 Task: Look for space in Battle Ground, United States from 10th July, 2023 to 15th July, 2023 for 7 adults in price range Rs.10000 to Rs.15000. Place can be entire place or shared room with 4 bedrooms having 7 beds and 4 bathrooms. Property type can be house, flat, guest house. Amenities needed are: wifi, TV, free parkinig on premises, gym, breakfast. Booking option can be shelf check-in. Required host language is English.
Action: Mouse moved to (456, 103)
Screenshot: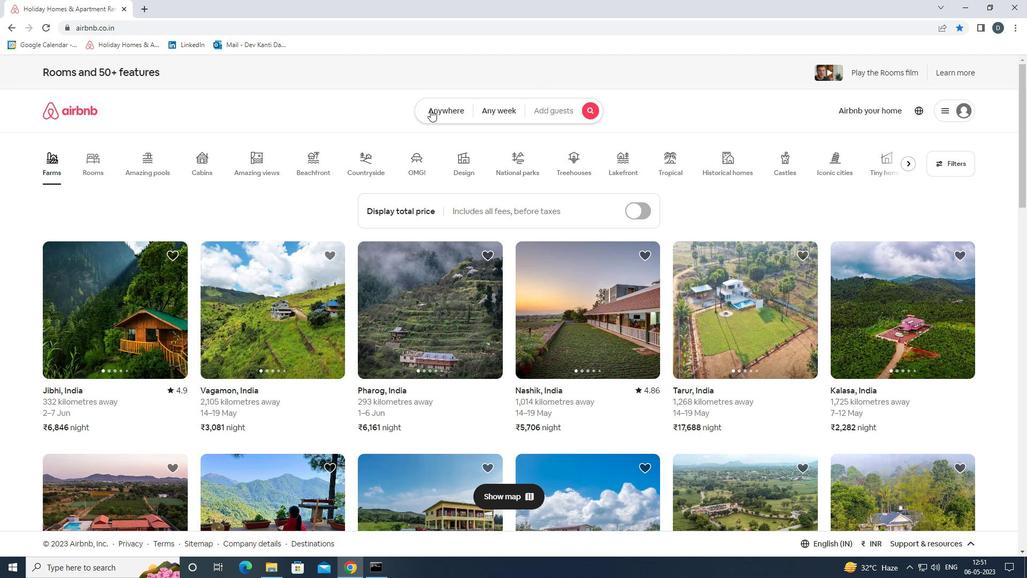 
Action: Mouse pressed left at (456, 103)
Screenshot: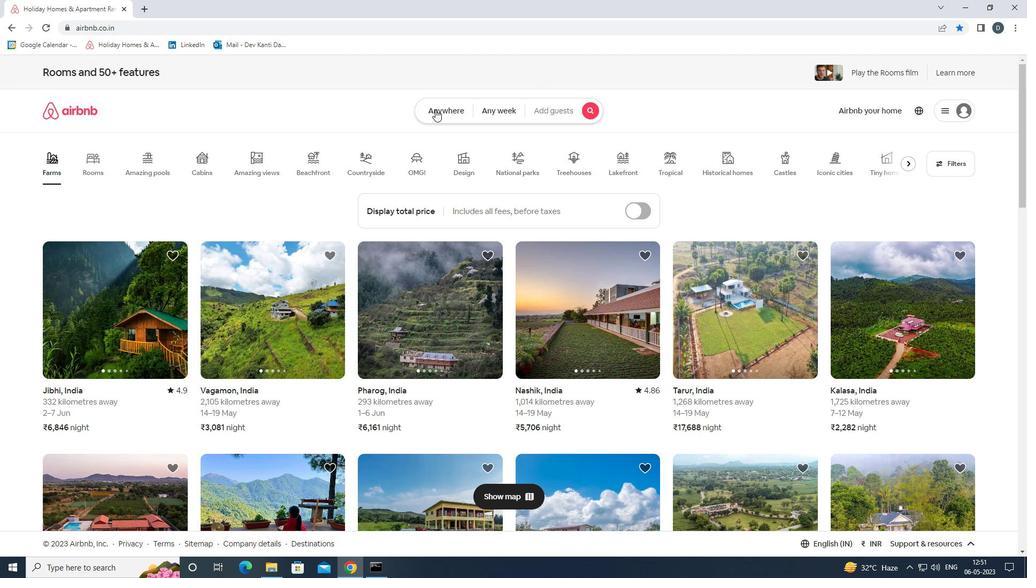 
Action: Mouse moved to (352, 155)
Screenshot: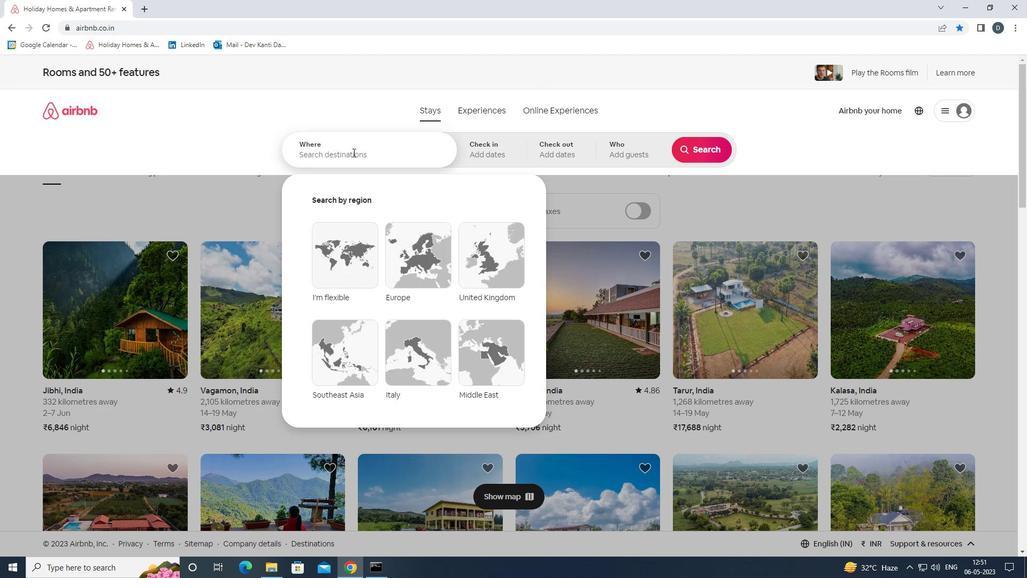 
Action: Mouse pressed left at (352, 155)
Screenshot: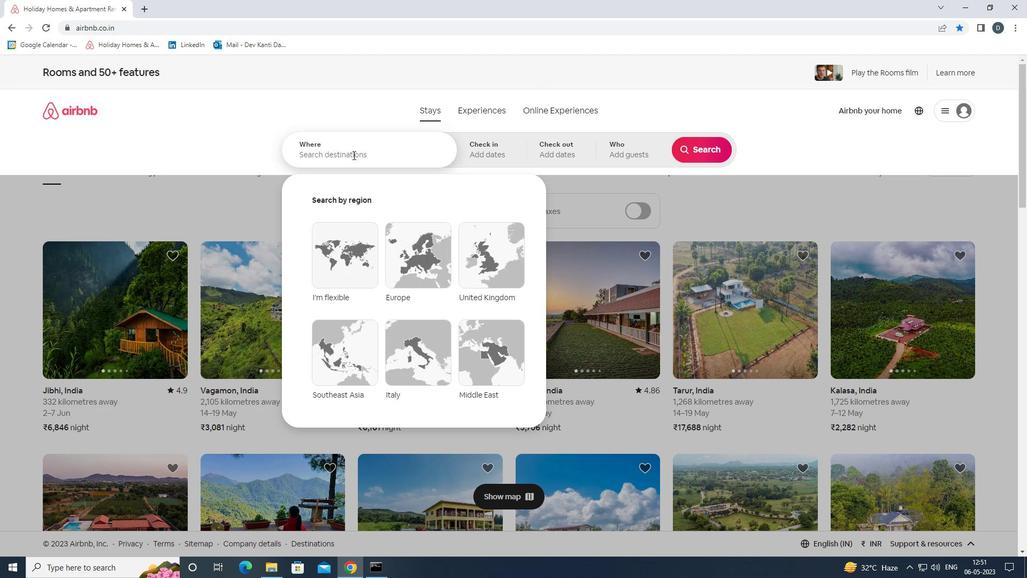 
Action: Key pressed <Key.shift><Key.shift>BATTLE<Key.space><Key.shift>GROUND,<Key.shift>UNITED<Key.space><Key.shift>STATES<Key.enter>
Screenshot: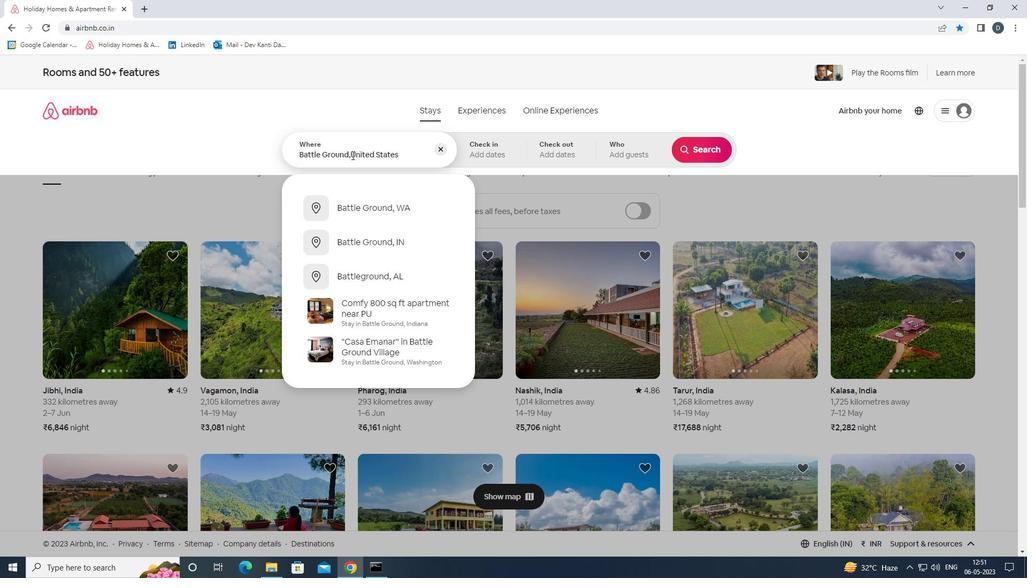 
Action: Mouse moved to (700, 230)
Screenshot: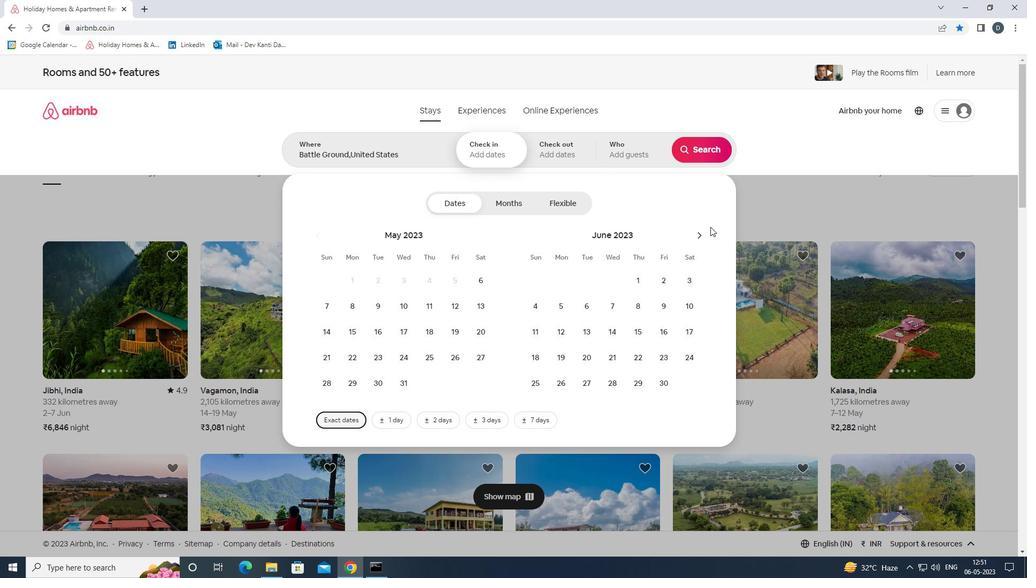 
Action: Mouse pressed left at (700, 230)
Screenshot: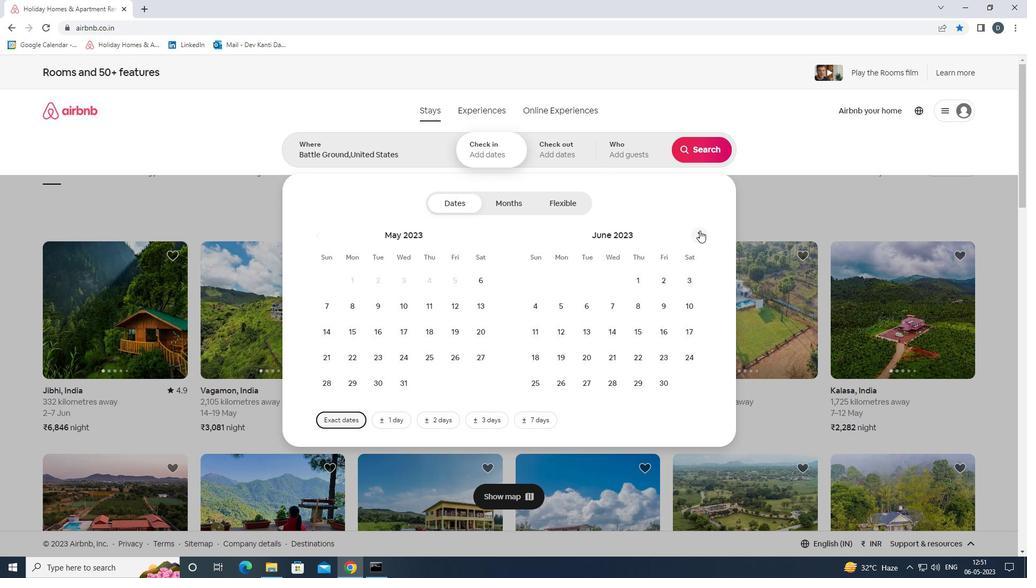 
Action: Mouse moved to (565, 330)
Screenshot: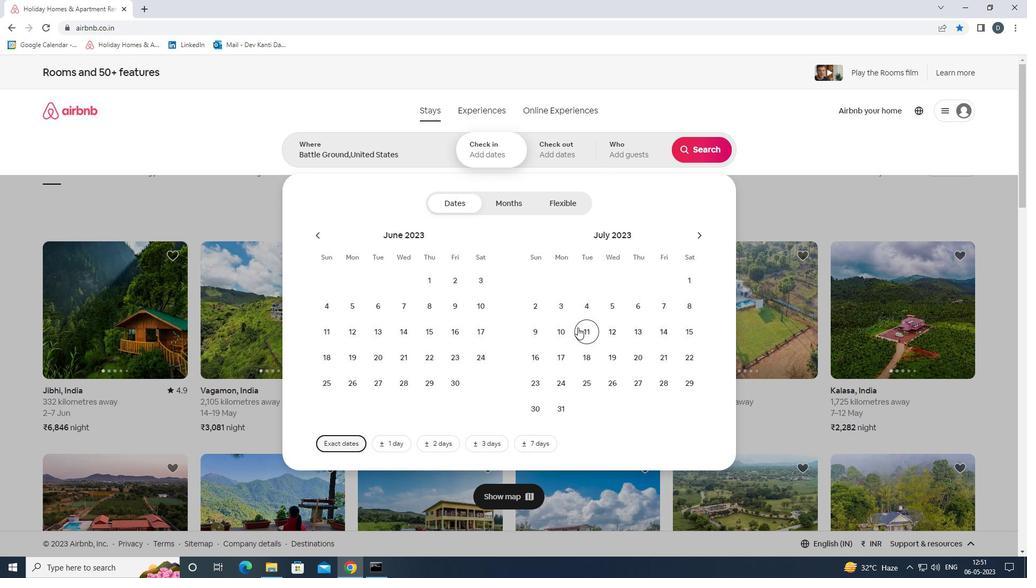 
Action: Mouse pressed left at (565, 330)
Screenshot: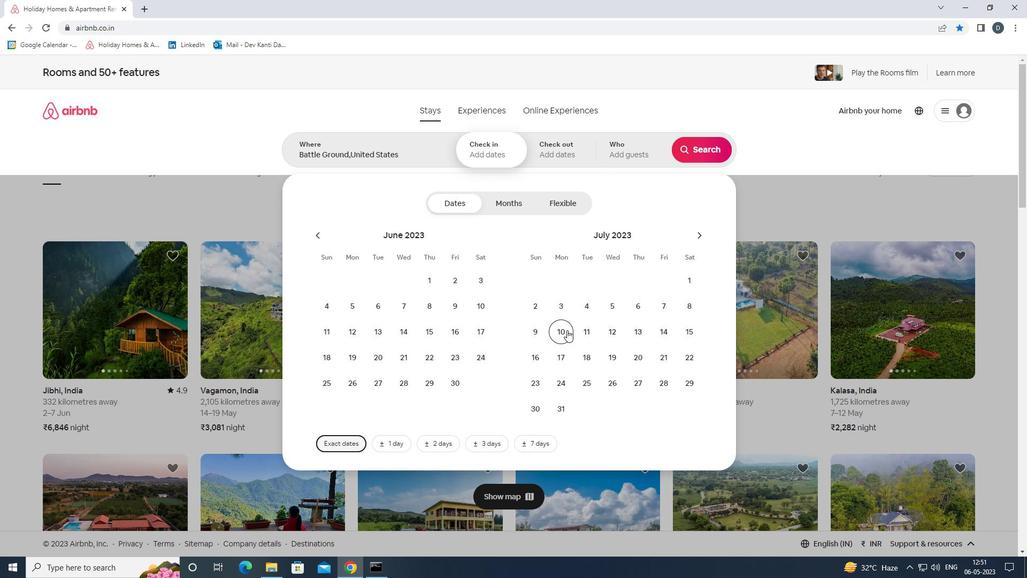 
Action: Mouse moved to (687, 330)
Screenshot: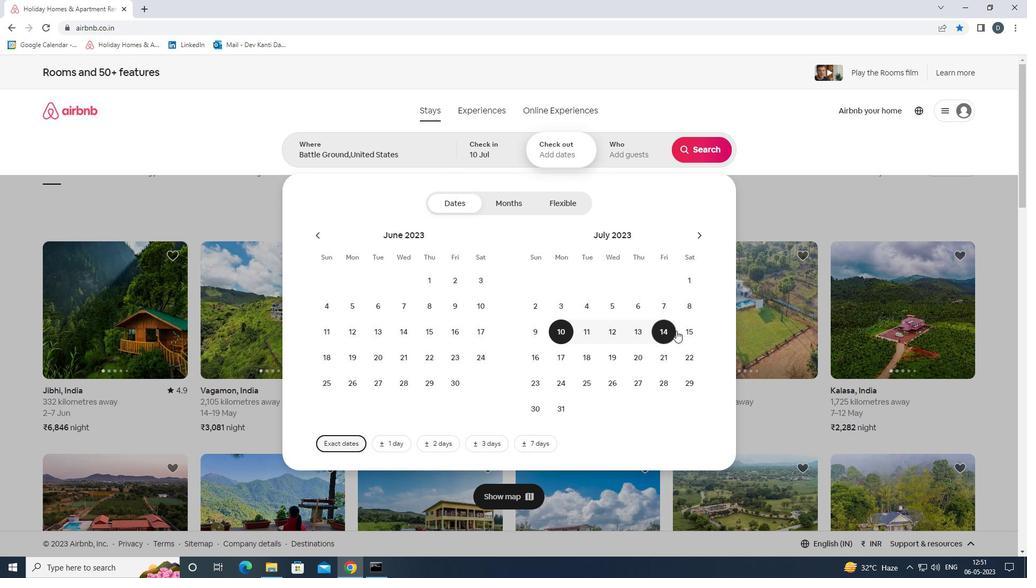 
Action: Mouse pressed left at (687, 330)
Screenshot: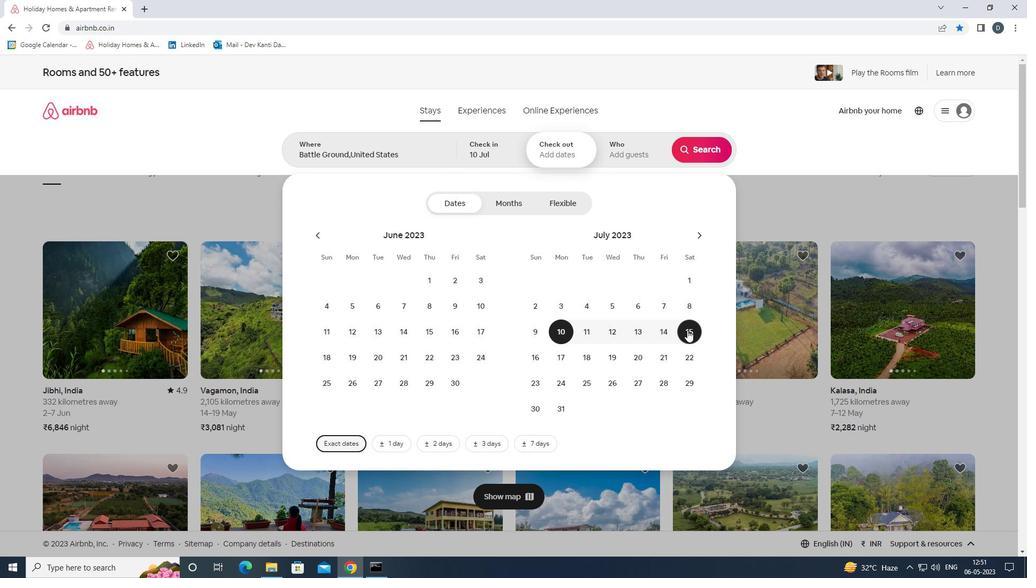 
Action: Mouse moved to (626, 149)
Screenshot: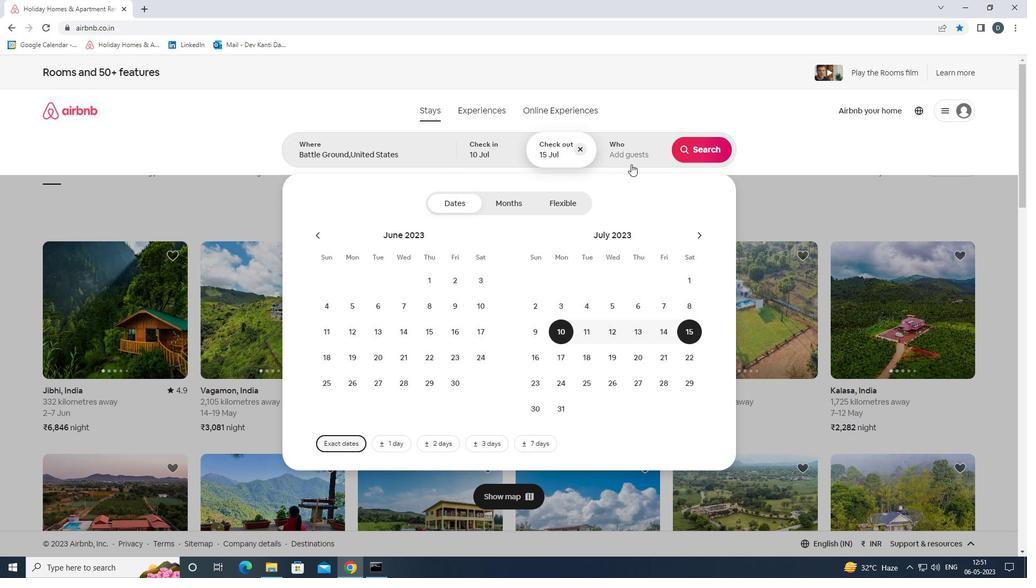 
Action: Mouse pressed left at (626, 149)
Screenshot: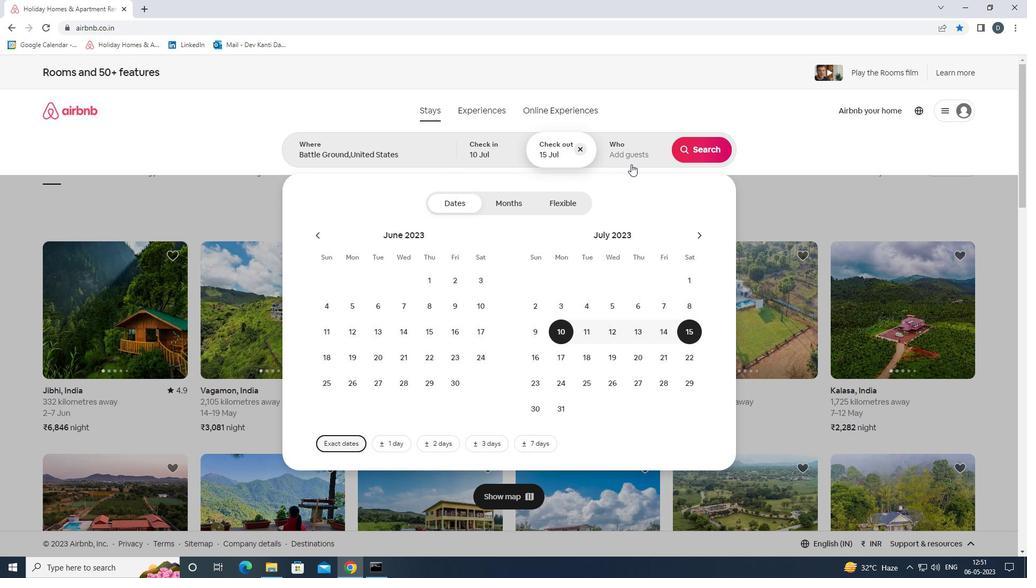 
Action: Mouse moved to (698, 206)
Screenshot: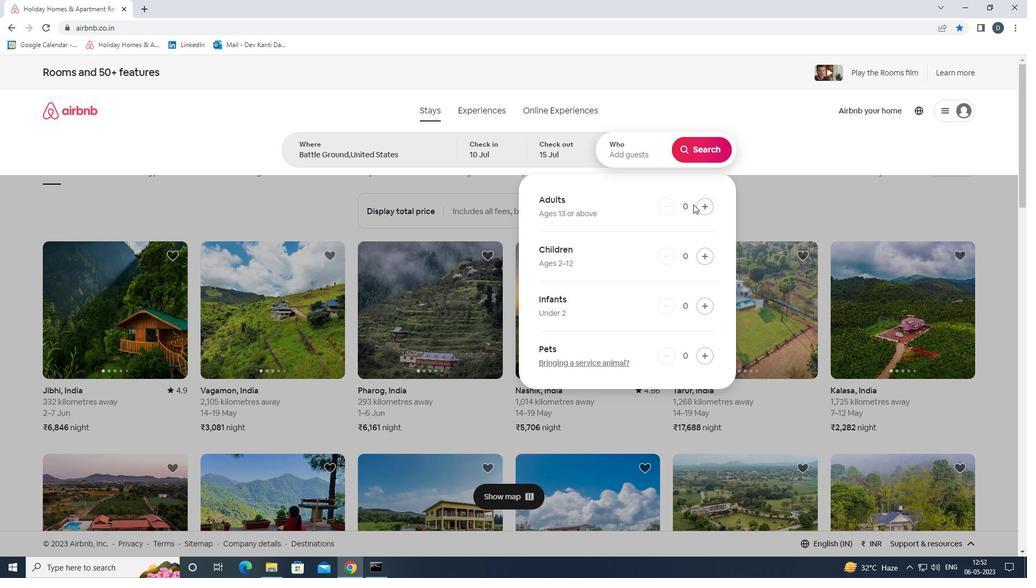 
Action: Mouse pressed left at (698, 206)
Screenshot: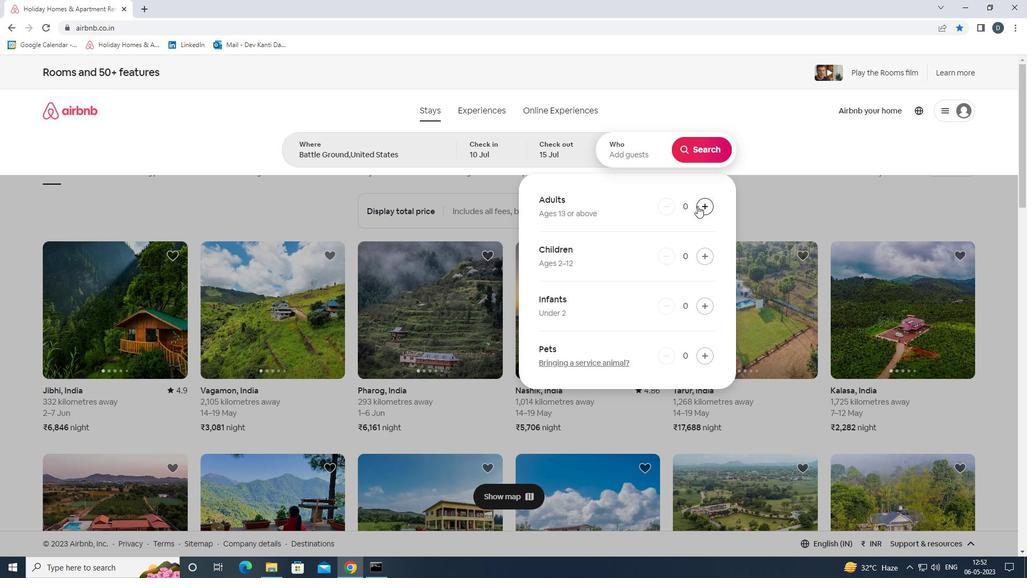 
Action: Mouse pressed left at (698, 206)
Screenshot: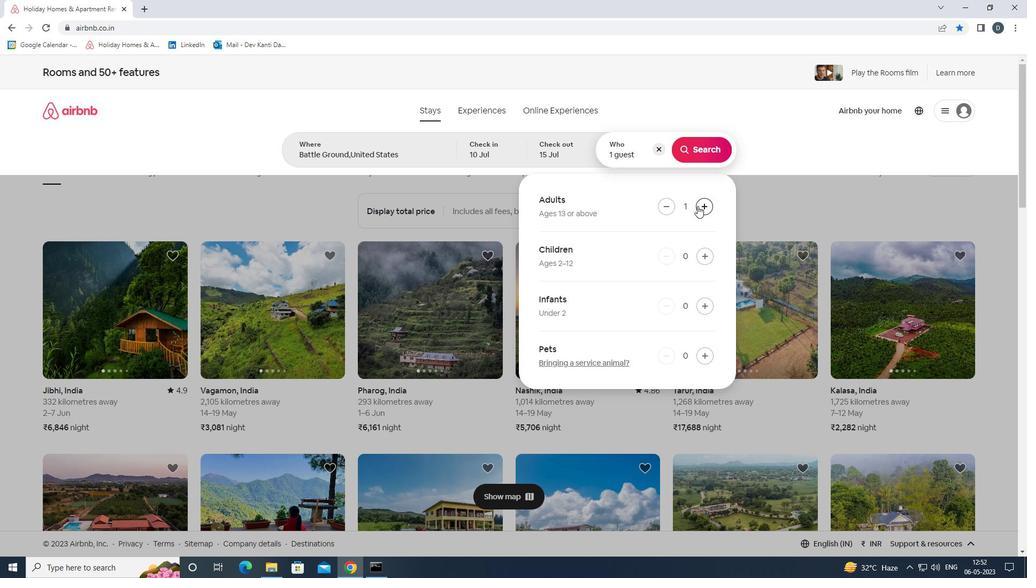 
Action: Mouse pressed left at (698, 206)
Screenshot: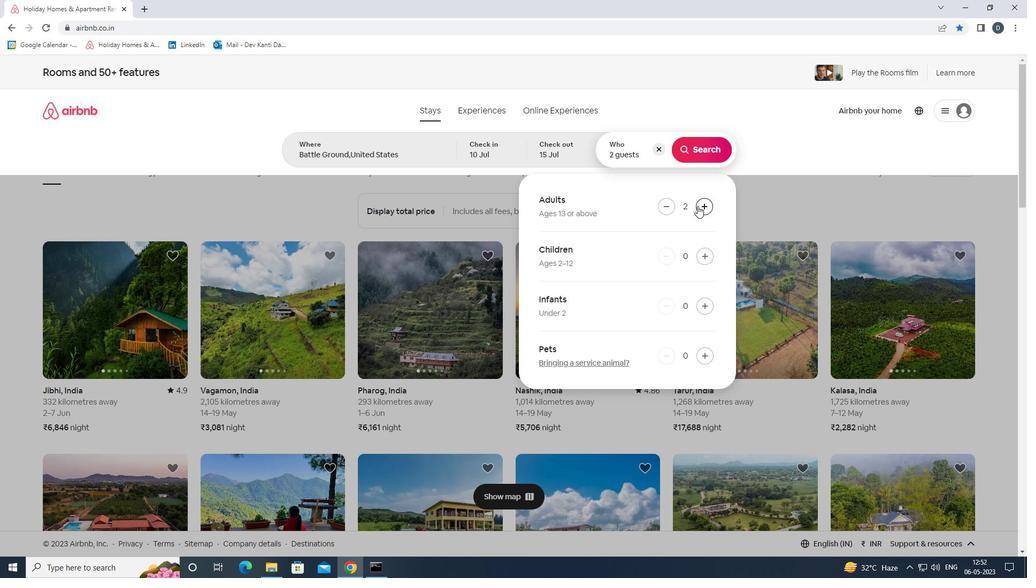 
Action: Mouse pressed left at (698, 206)
Screenshot: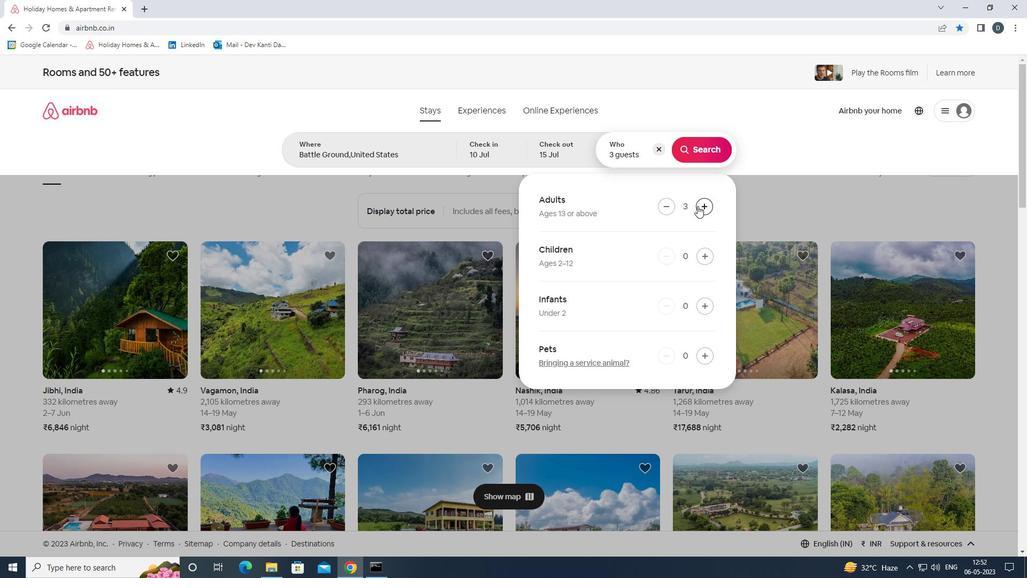 
Action: Mouse pressed left at (698, 206)
Screenshot: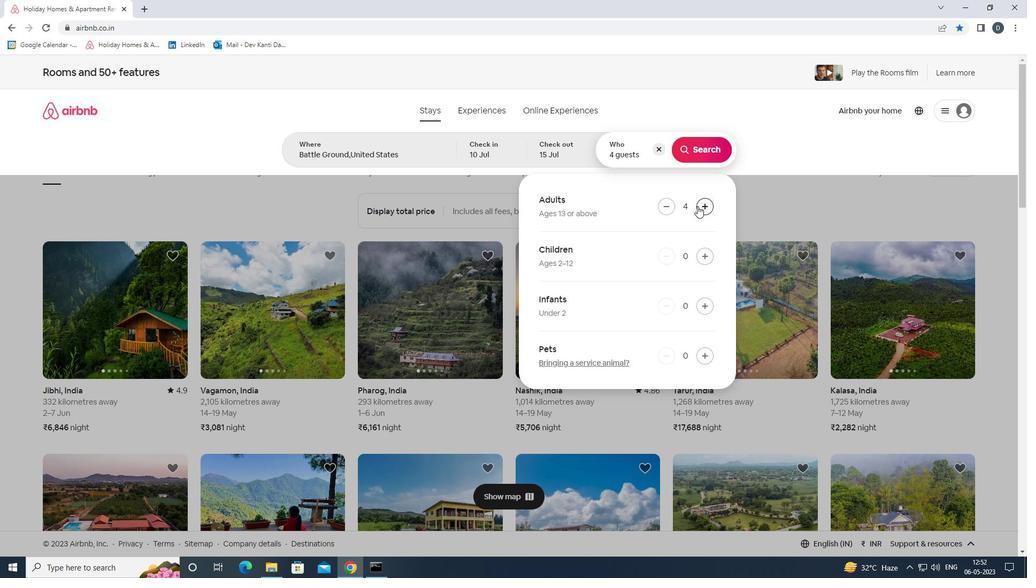 
Action: Mouse pressed left at (698, 206)
Screenshot: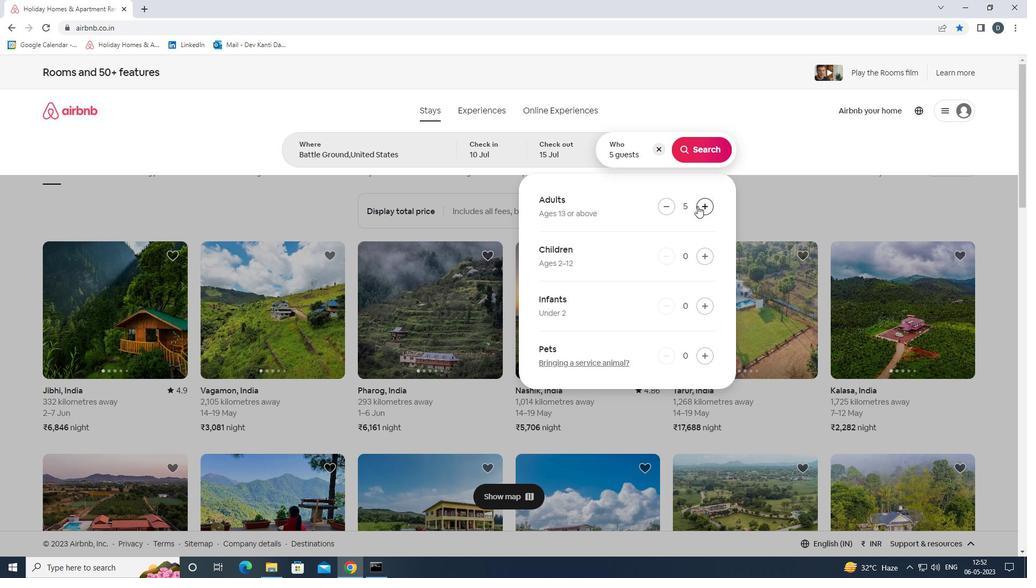 
Action: Mouse pressed left at (698, 206)
Screenshot: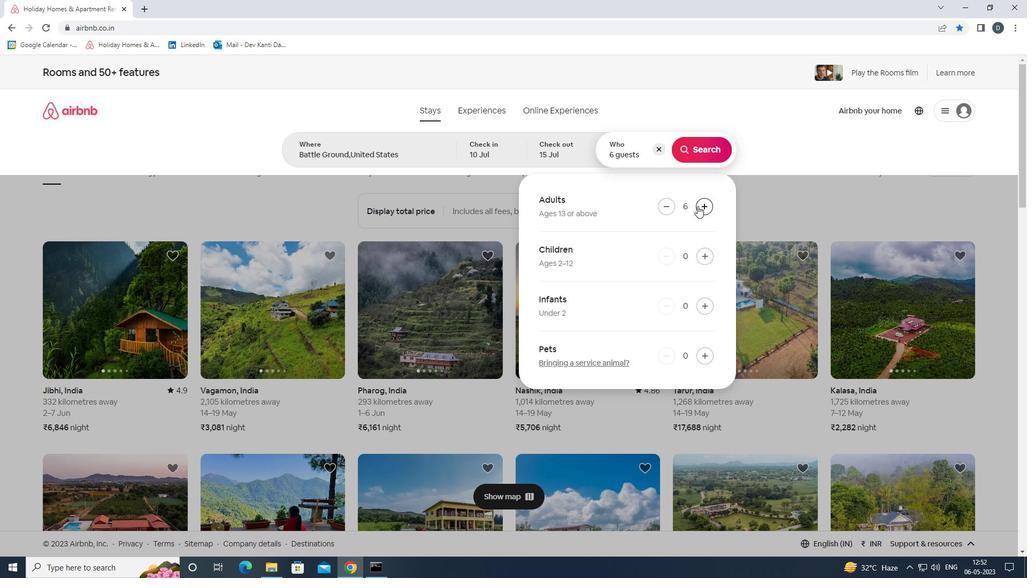 
Action: Mouse moved to (711, 147)
Screenshot: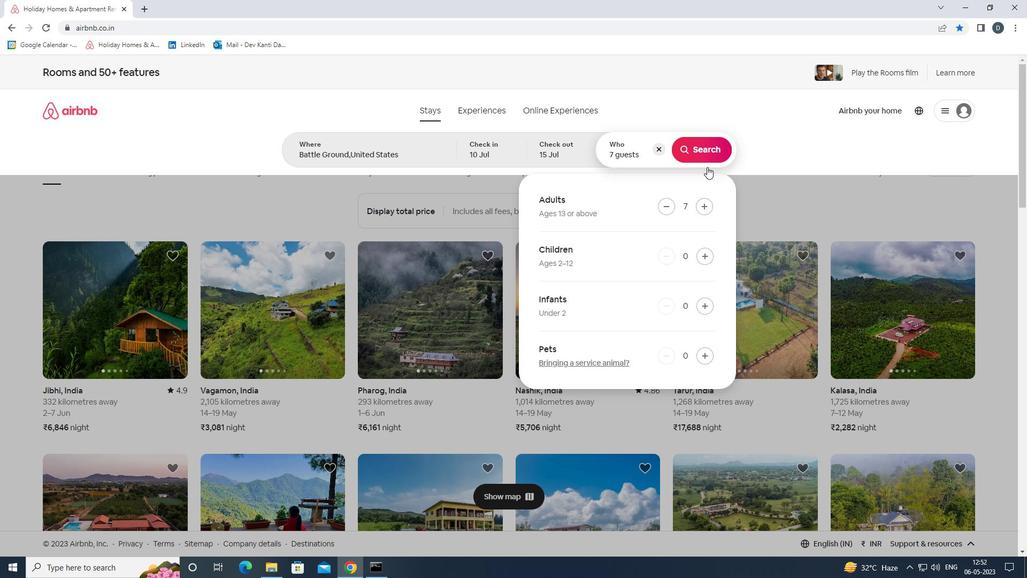 
Action: Mouse pressed left at (711, 147)
Screenshot: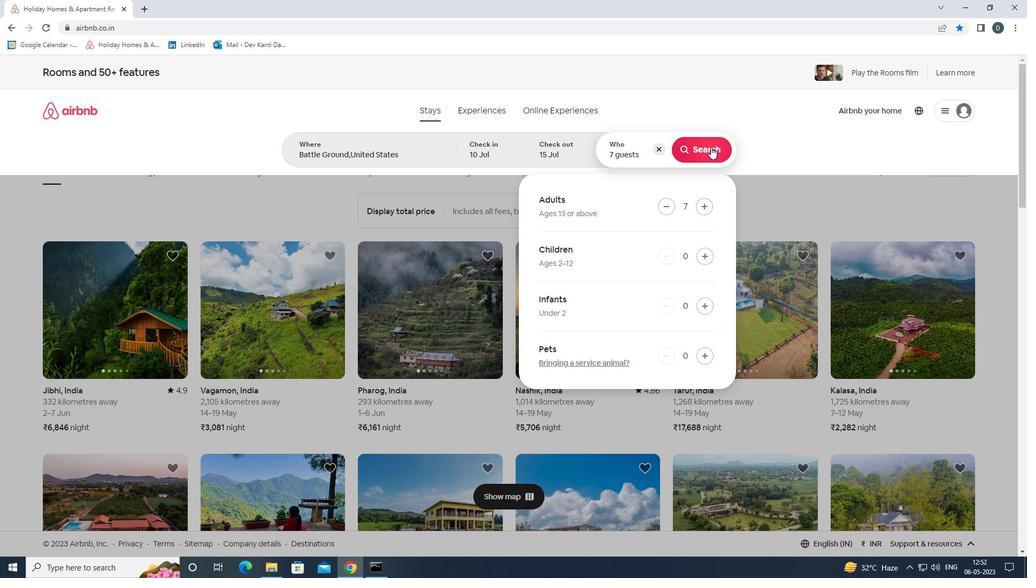 
Action: Mouse moved to (979, 121)
Screenshot: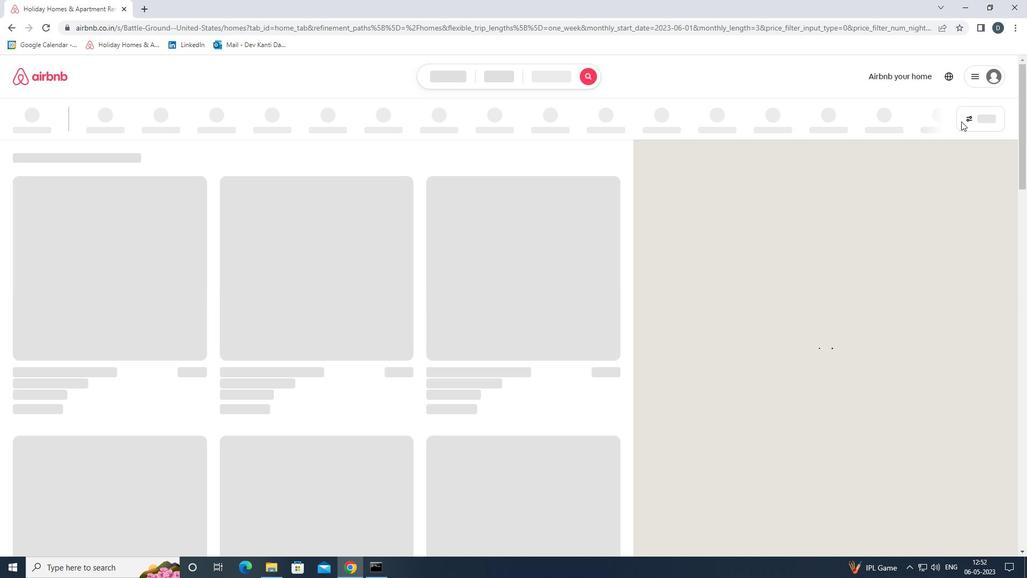 
Action: Mouse pressed left at (979, 121)
Screenshot: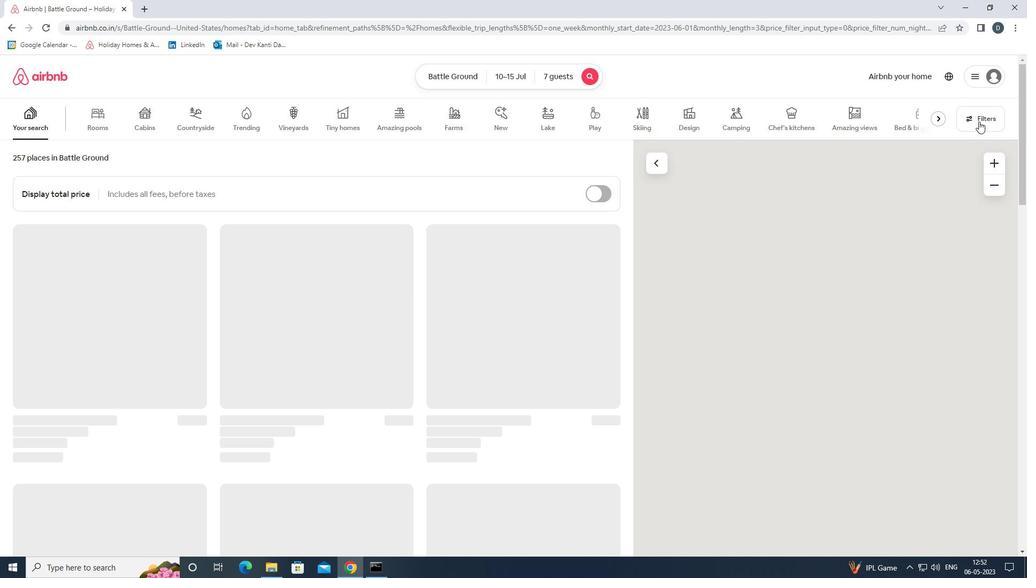 
Action: Mouse moved to (453, 380)
Screenshot: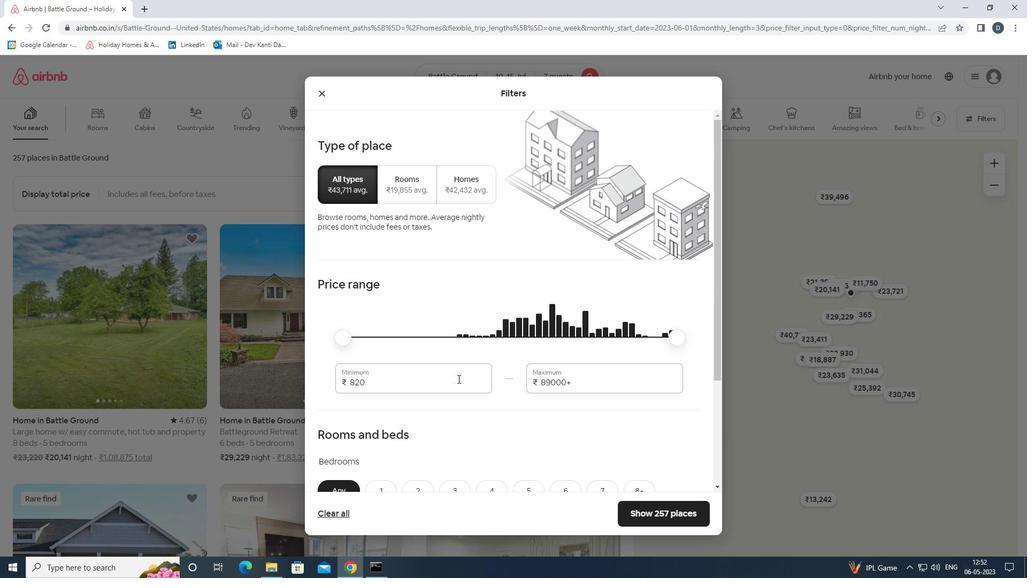 
Action: Mouse pressed left at (453, 380)
Screenshot: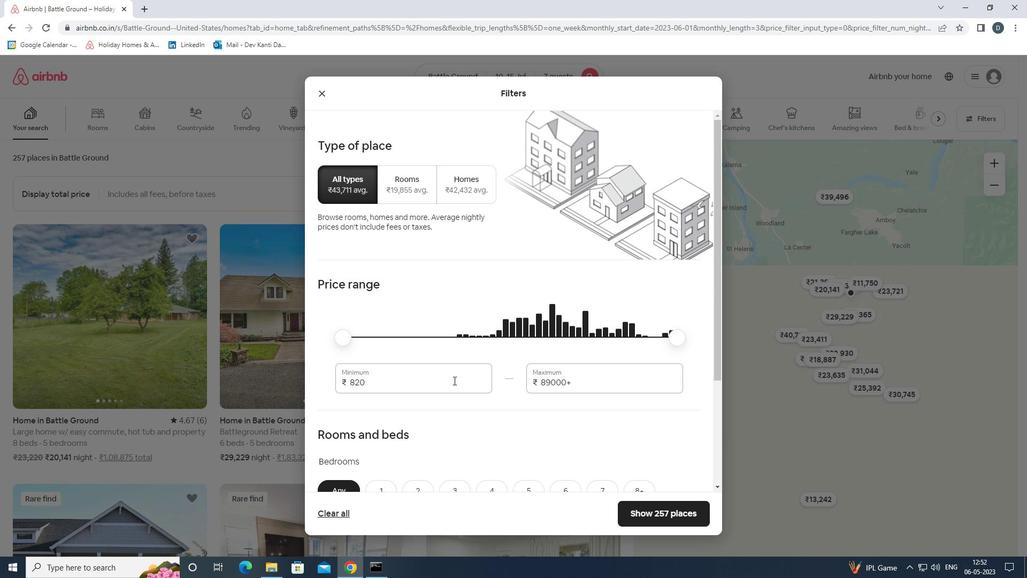 
Action: Mouse pressed left at (453, 380)
Screenshot: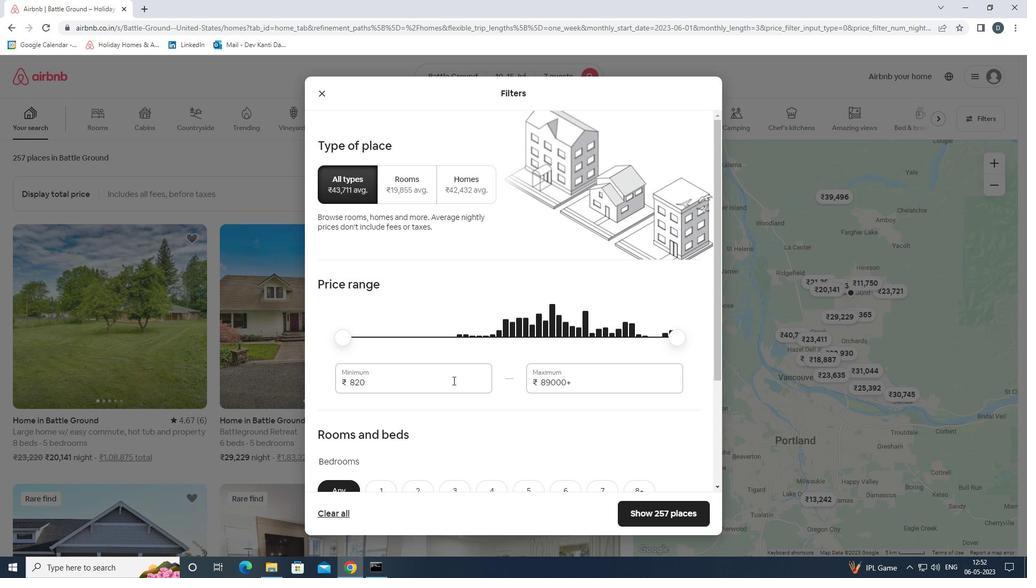 
Action: Key pressed 10000<Key.tab>15000
Screenshot: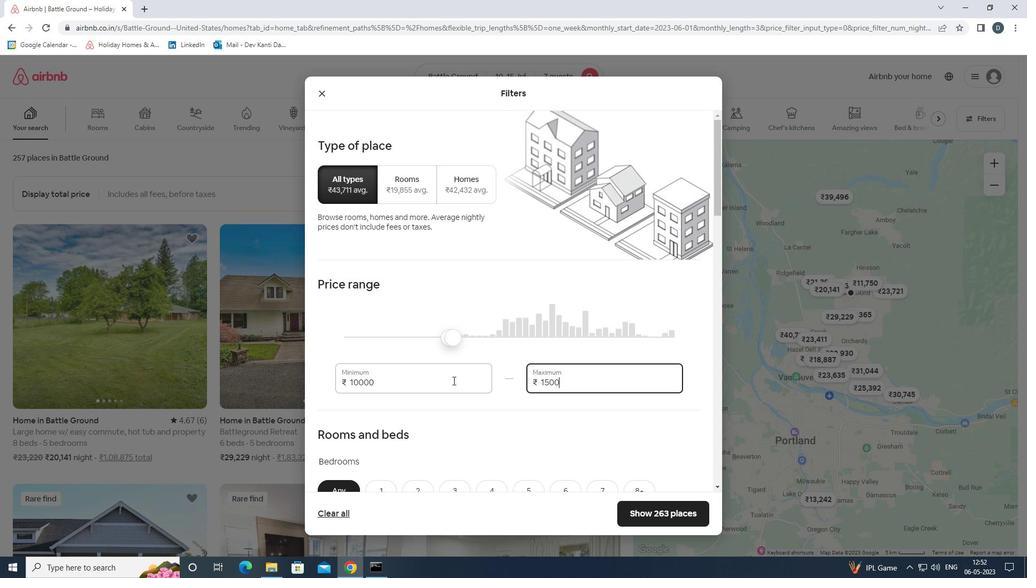 
Action: Mouse moved to (455, 380)
Screenshot: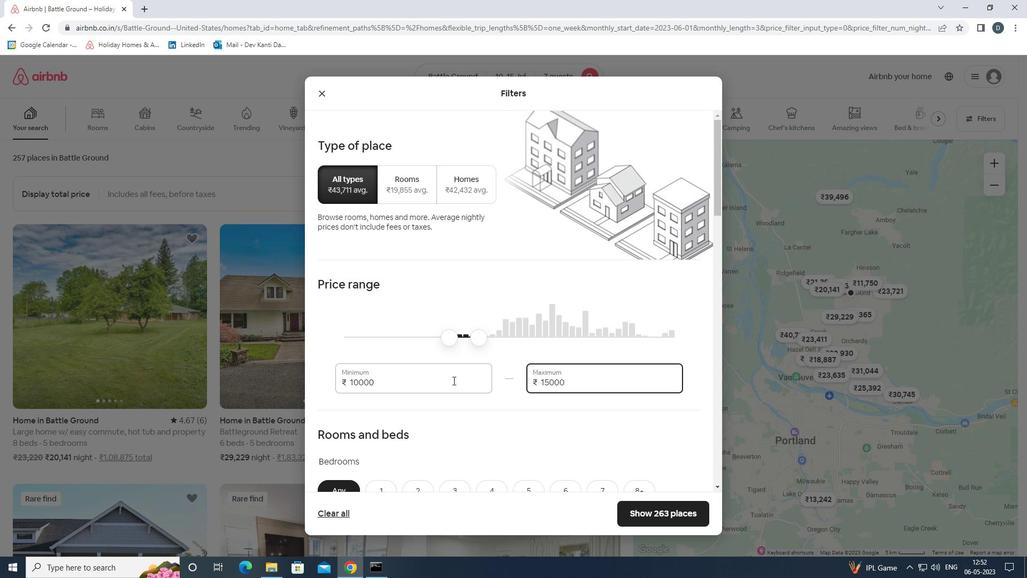 
Action: Mouse scrolled (455, 380) with delta (0, 0)
Screenshot: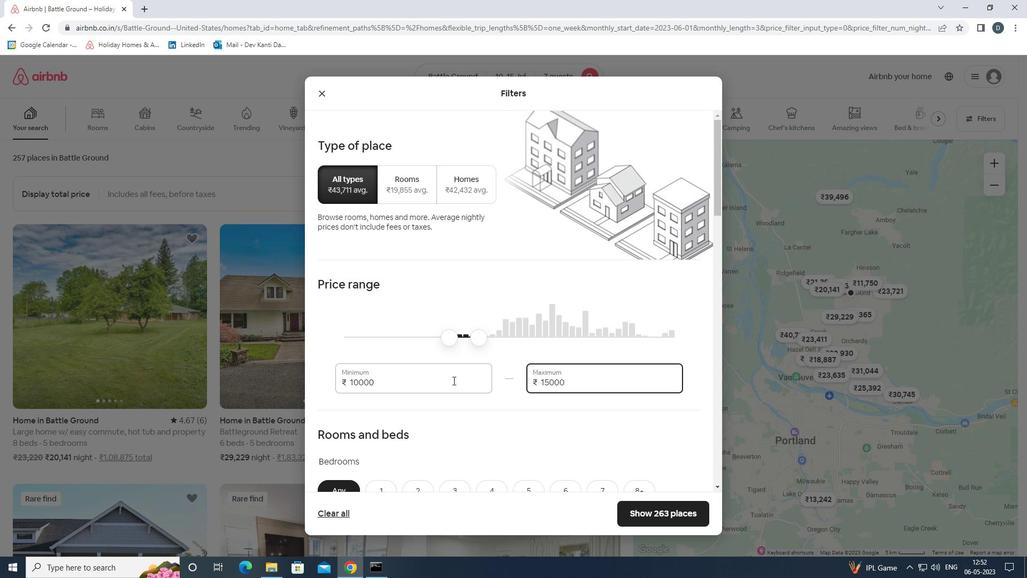 
Action: Mouse scrolled (455, 380) with delta (0, 0)
Screenshot: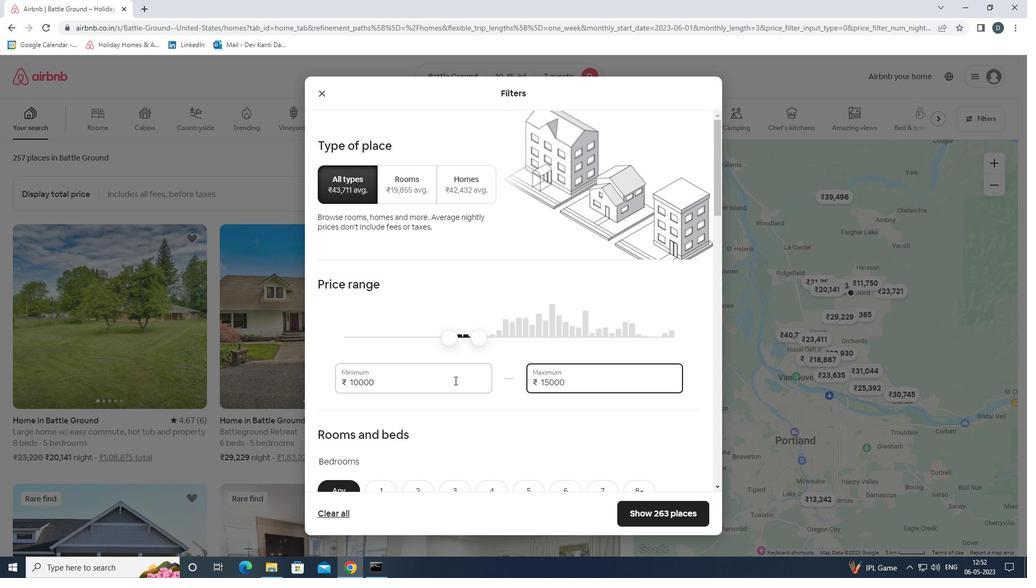 
Action: Mouse moved to (457, 369)
Screenshot: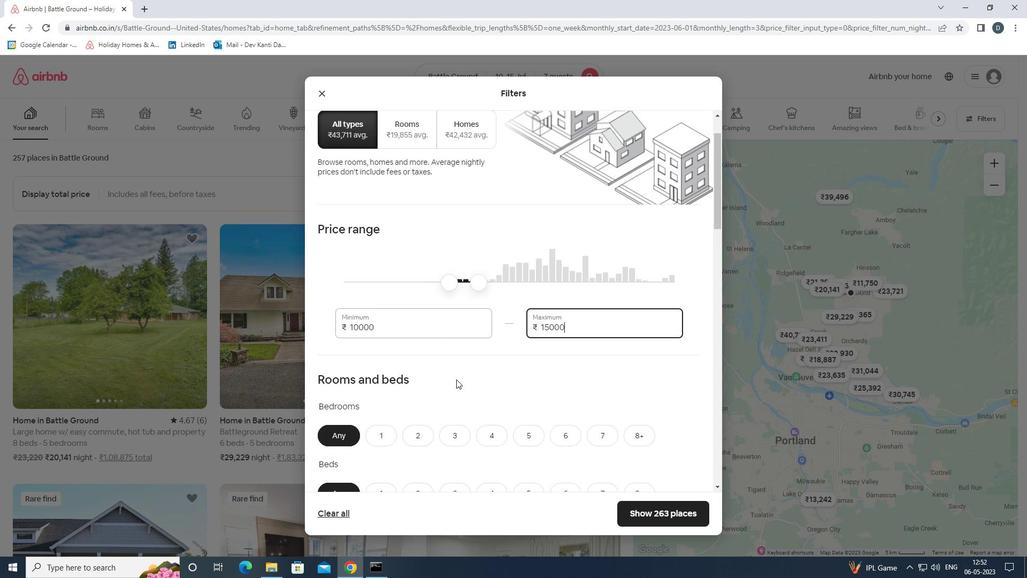 
Action: Mouse scrolled (457, 369) with delta (0, 0)
Screenshot: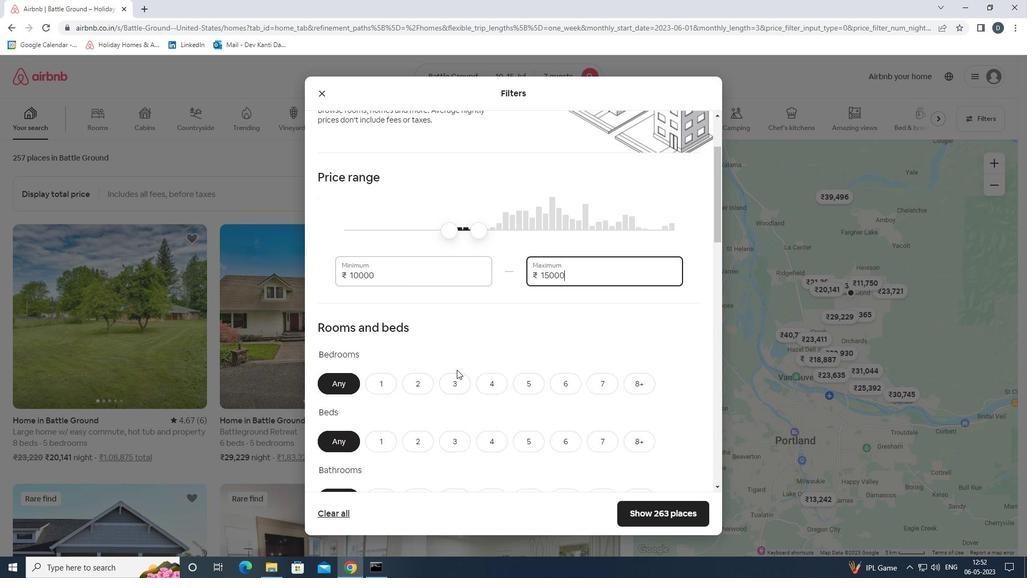 
Action: Mouse moved to (499, 332)
Screenshot: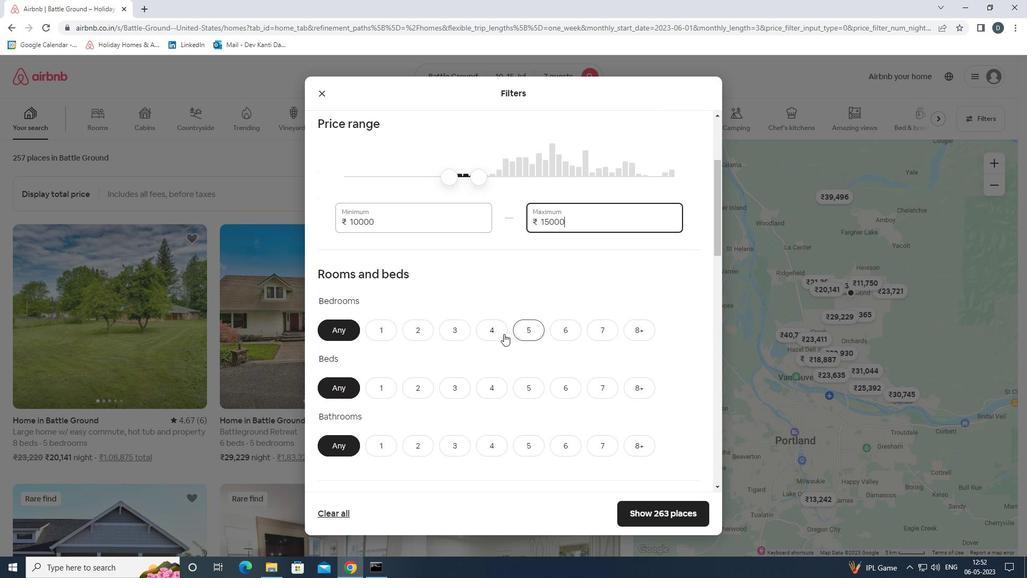 
Action: Mouse pressed left at (499, 332)
Screenshot: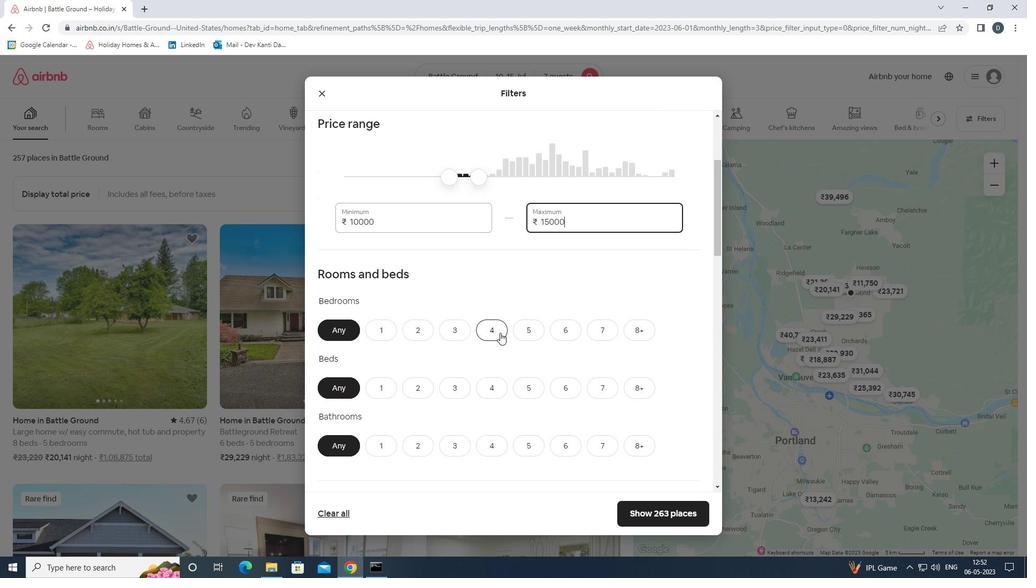 
Action: Mouse moved to (600, 389)
Screenshot: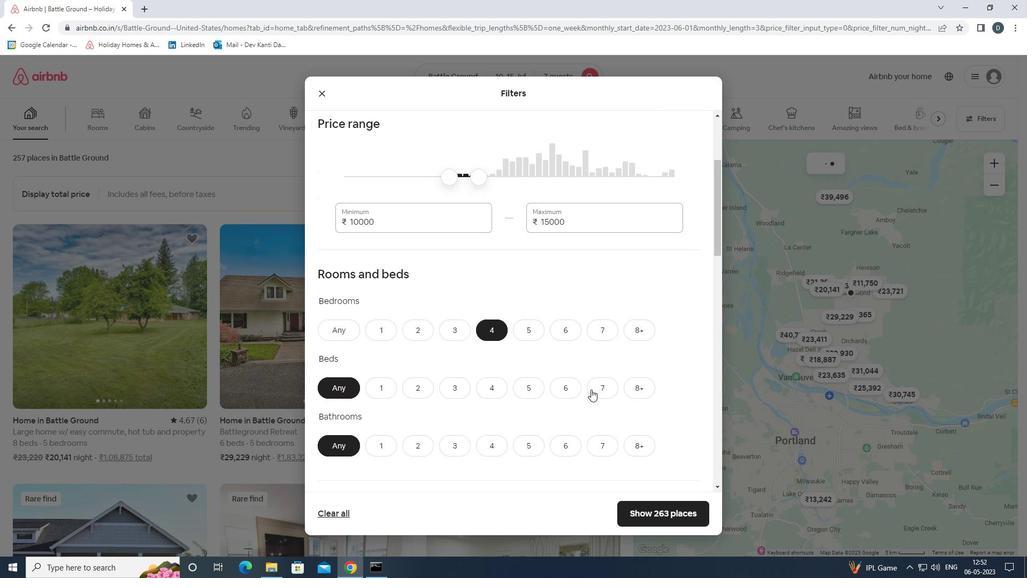 
Action: Mouse pressed left at (600, 389)
Screenshot: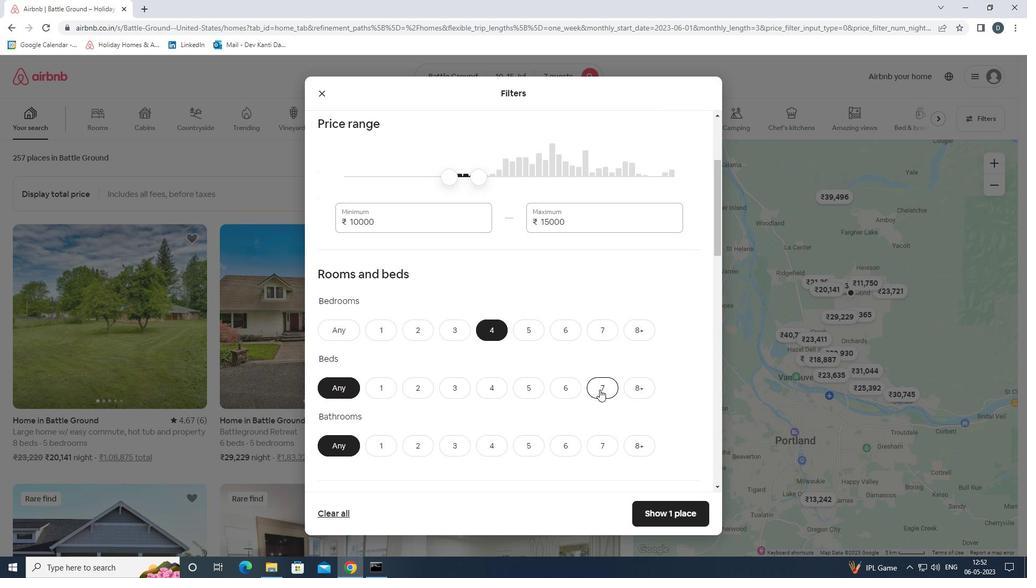 
Action: Mouse moved to (495, 443)
Screenshot: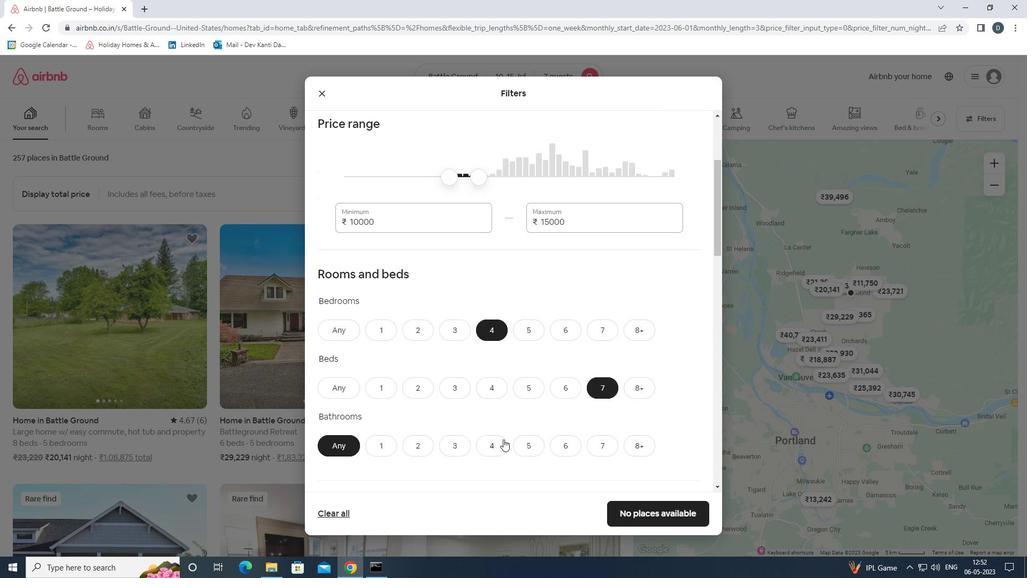 
Action: Mouse pressed left at (495, 443)
Screenshot: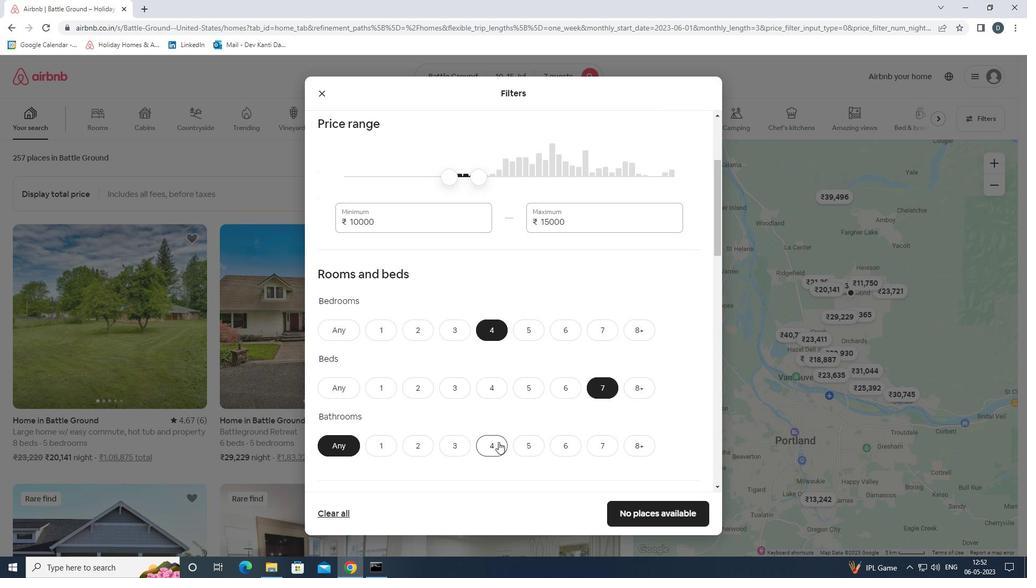 
Action: Mouse moved to (525, 417)
Screenshot: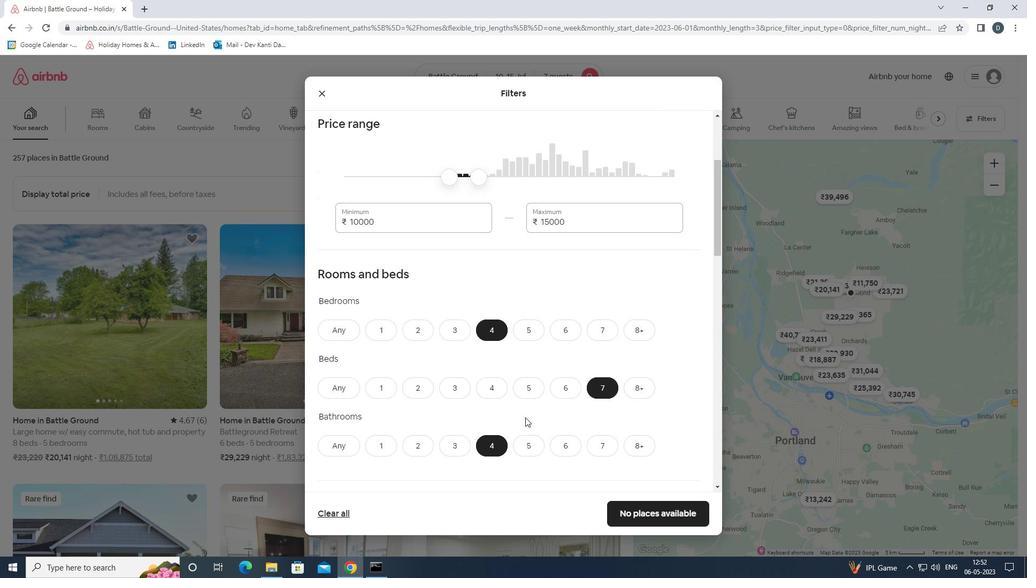 
Action: Mouse scrolled (525, 416) with delta (0, 0)
Screenshot: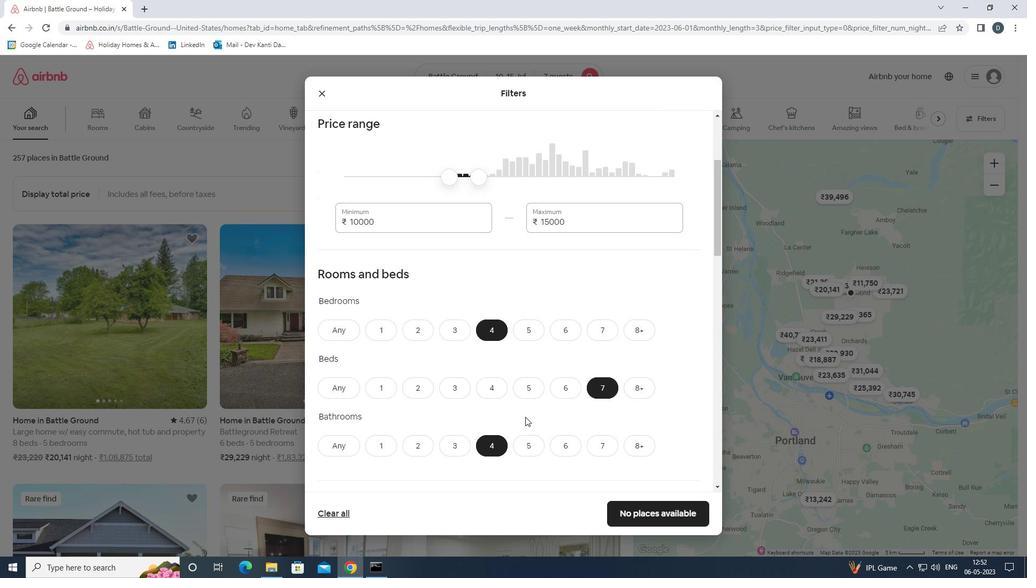 
Action: Mouse scrolled (525, 416) with delta (0, 0)
Screenshot: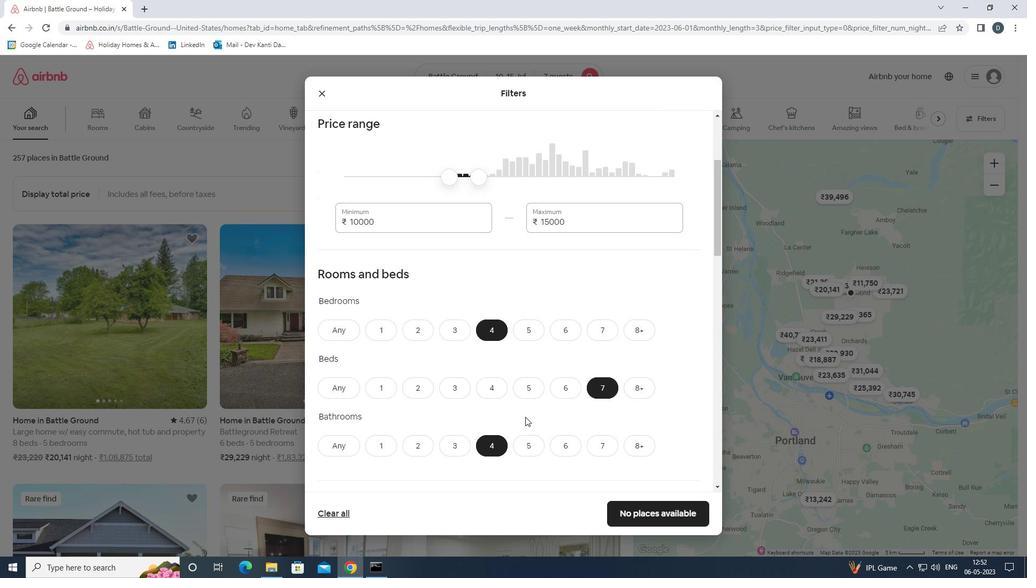 
Action: Mouse scrolled (525, 416) with delta (0, 0)
Screenshot: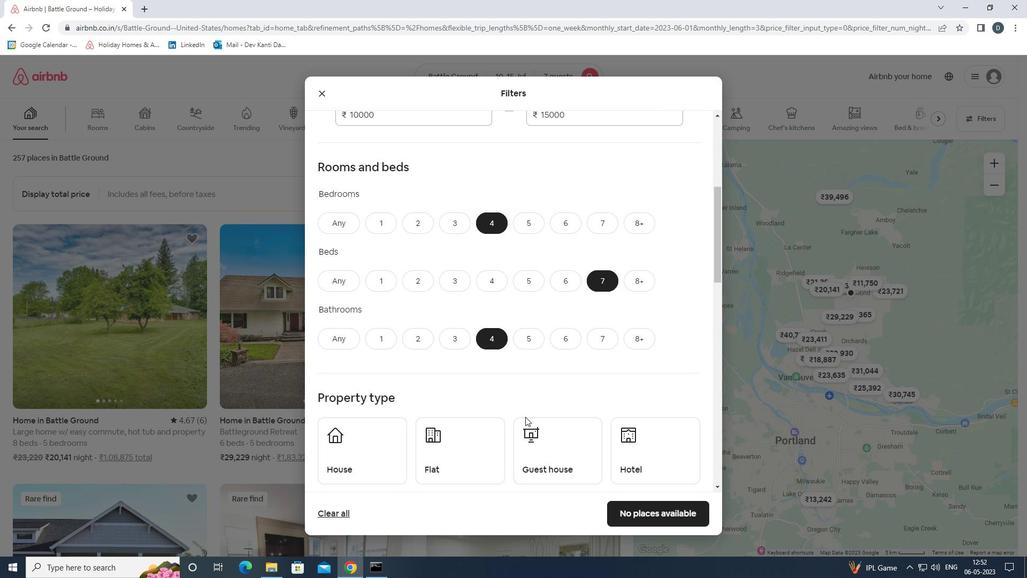 
Action: Mouse scrolled (525, 416) with delta (0, 0)
Screenshot: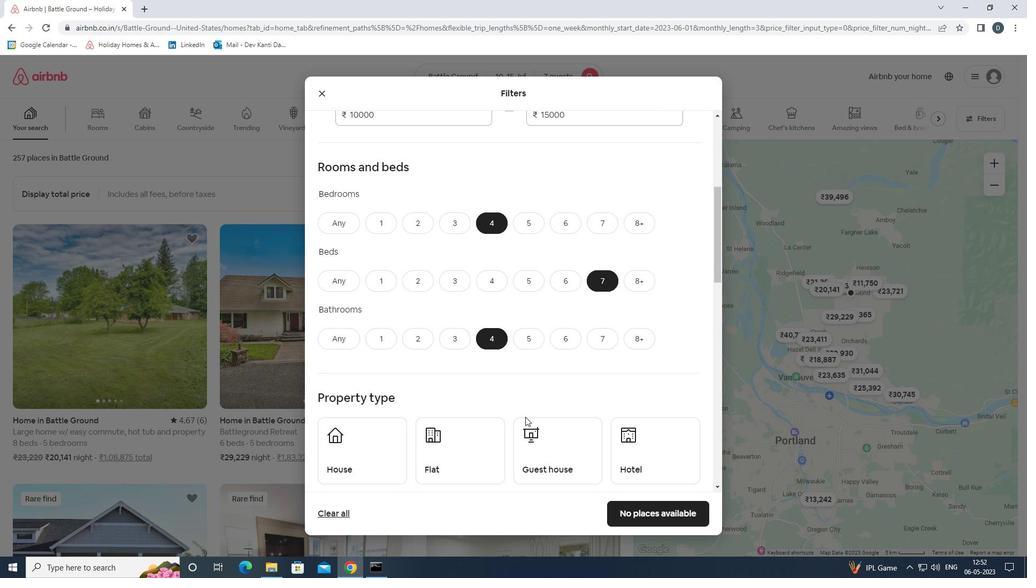 
Action: Mouse moved to (381, 364)
Screenshot: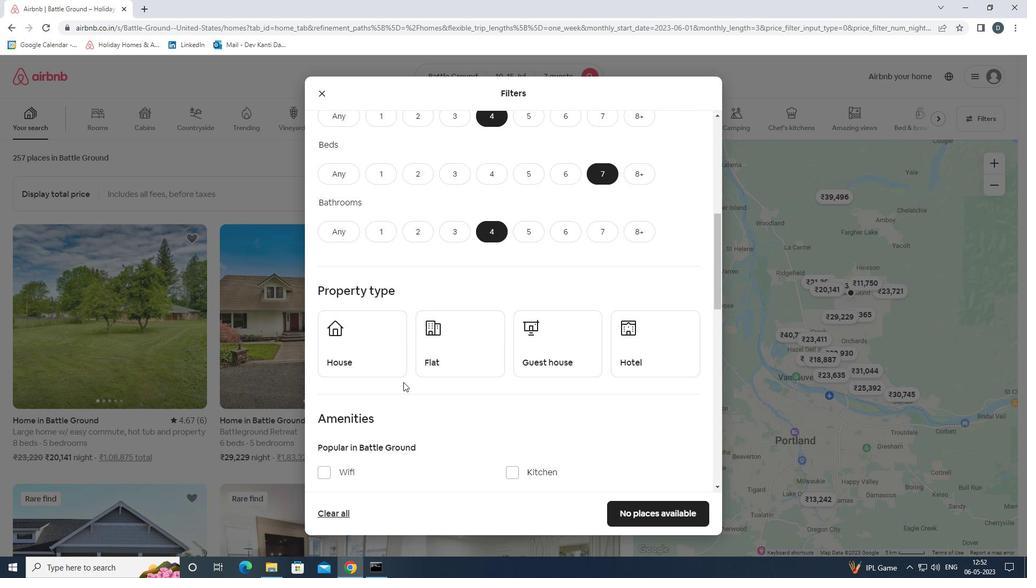 
Action: Mouse pressed left at (381, 364)
Screenshot: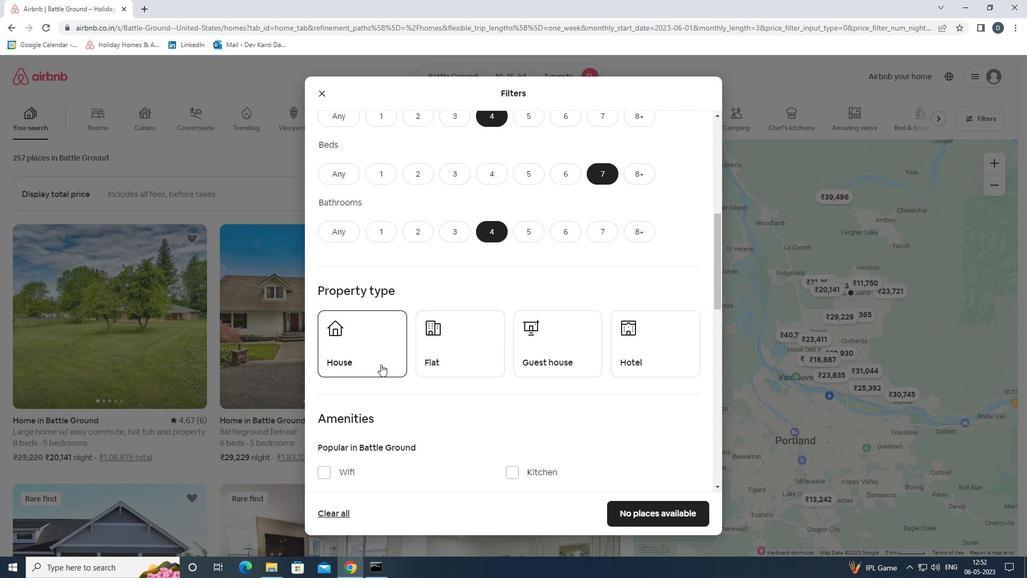 
Action: Mouse moved to (445, 355)
Screenshot: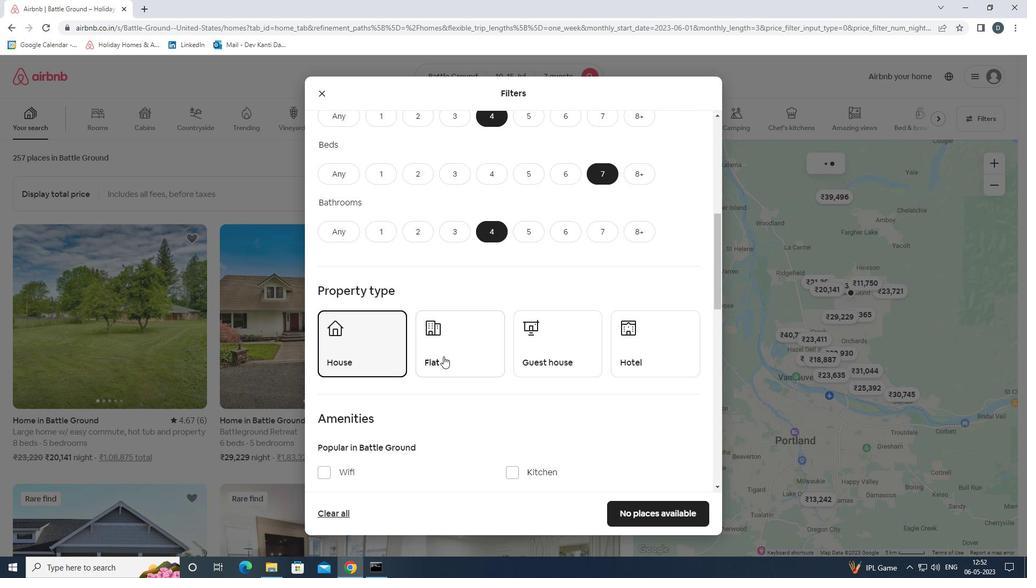 
Action: Mouse pressed left at (445, 355)
Screenshot: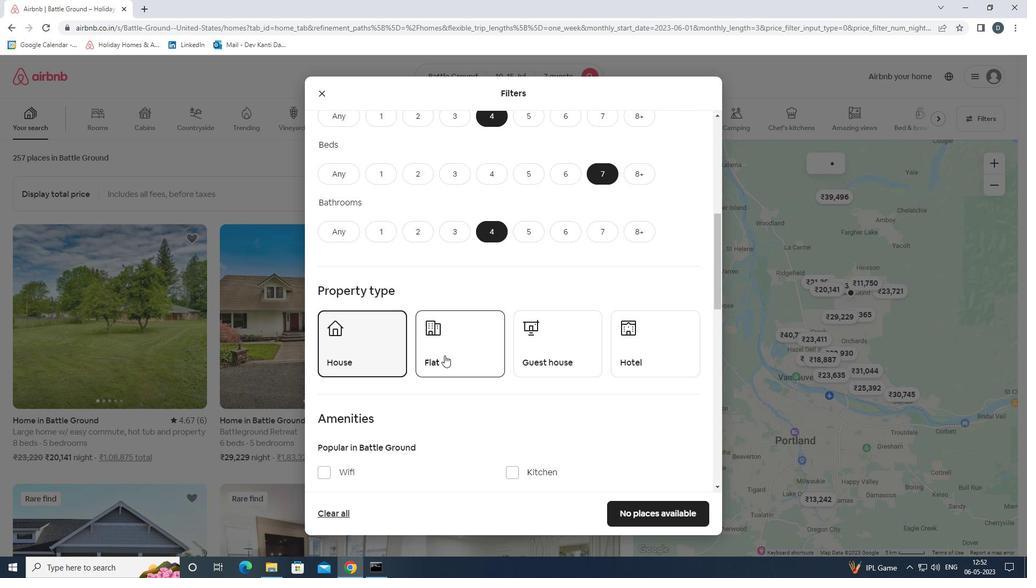 
Action: Mouse moved to (555, 353)
Screenshot: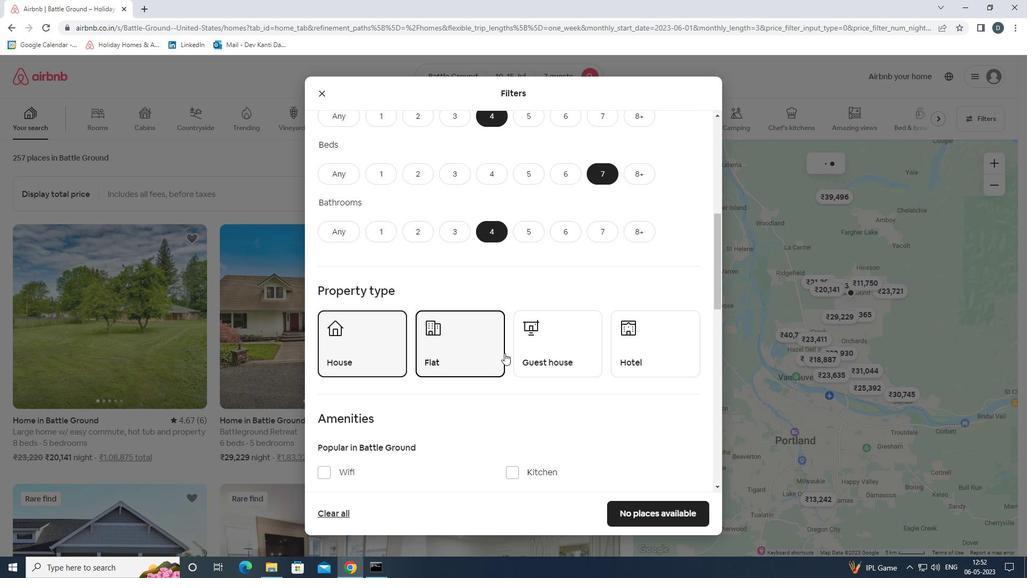 
Action: Mouse pressed left at (555, 353)
Screenshot: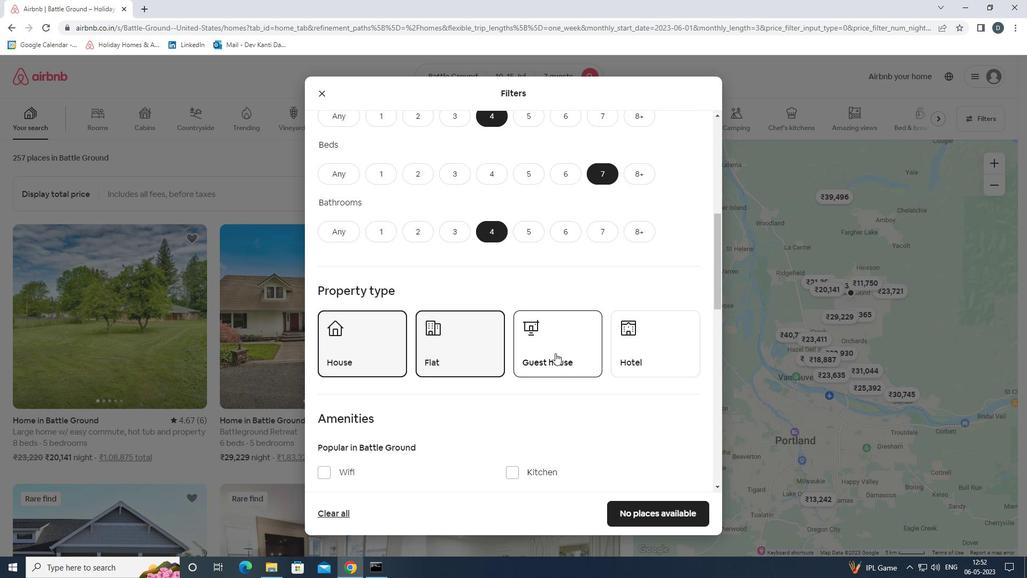 
Action: Mouse scrolled (555, 352) with delta (0, 0)
Screenshot: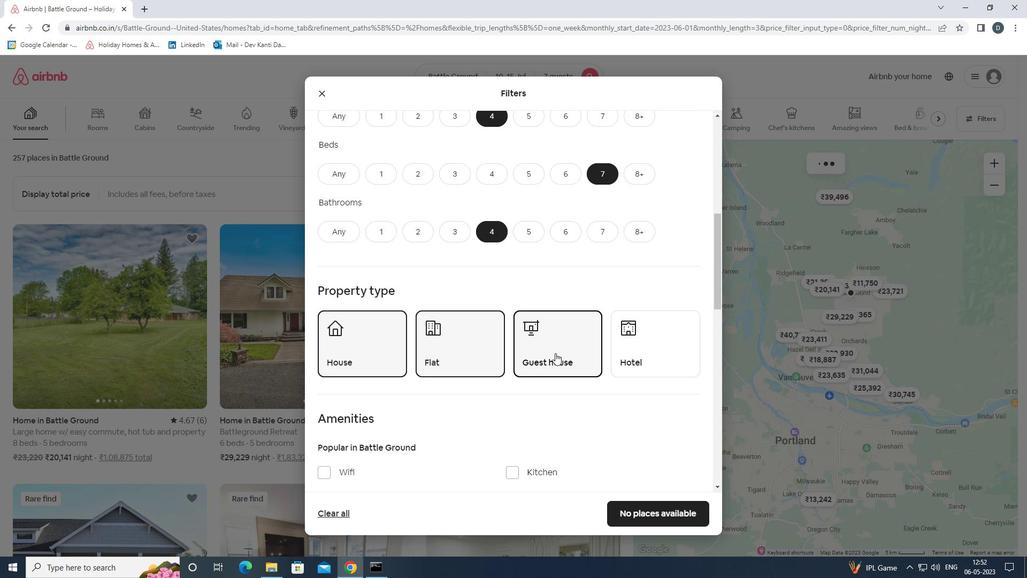 
Action: Mouse scrolled (555, 352) with delta (0, 0)
Screenshot: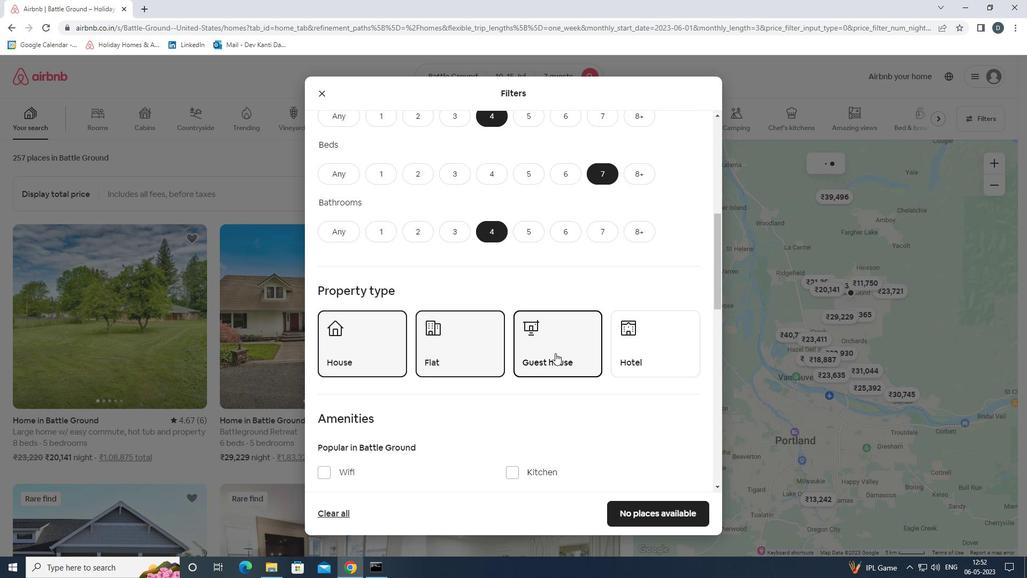 
Action: Mouse scrolled (555, 352) with delta (0, 0)
Screenshot: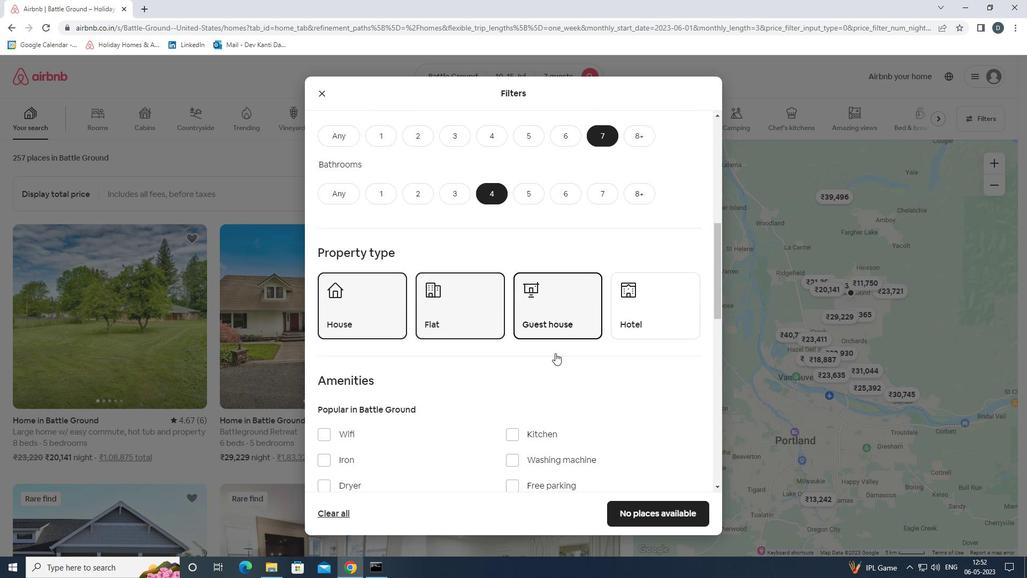 
Action: Mouse moved to (342, 311)
Screenshot: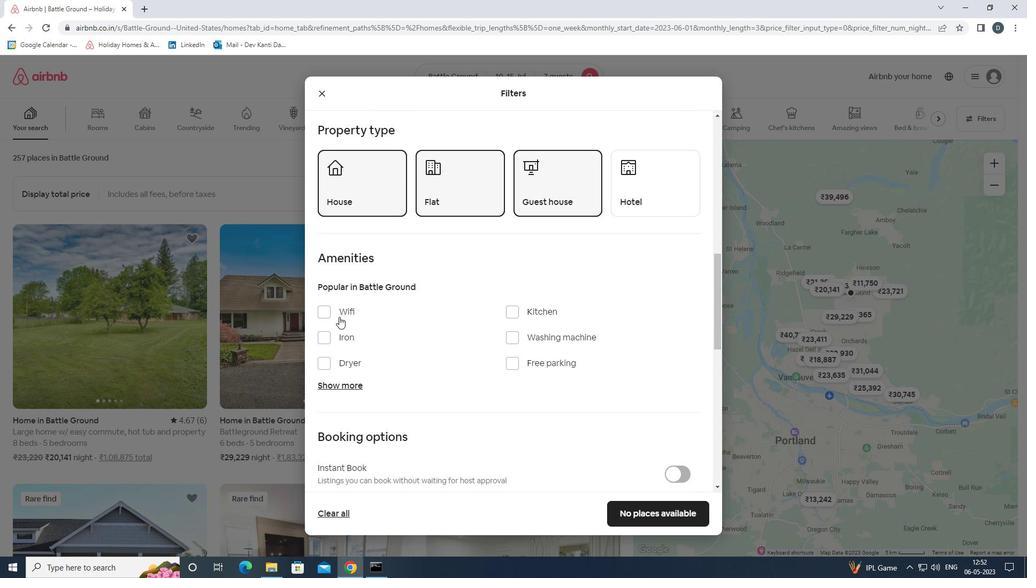 
Action: Mouse pressed left at (342, 311)
Screenshot: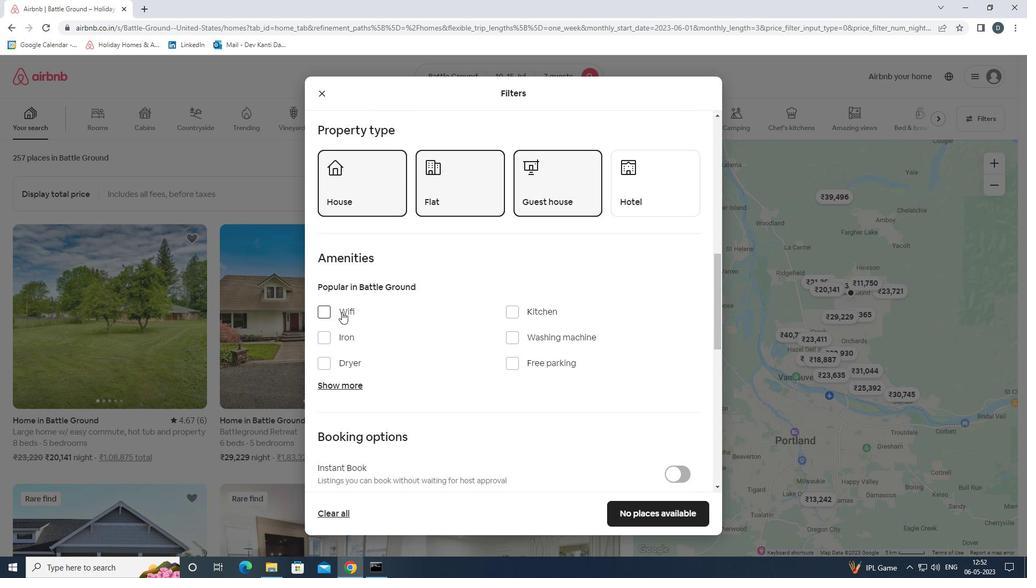 
Action: Mouse moved to (542, 364)
Screenshot: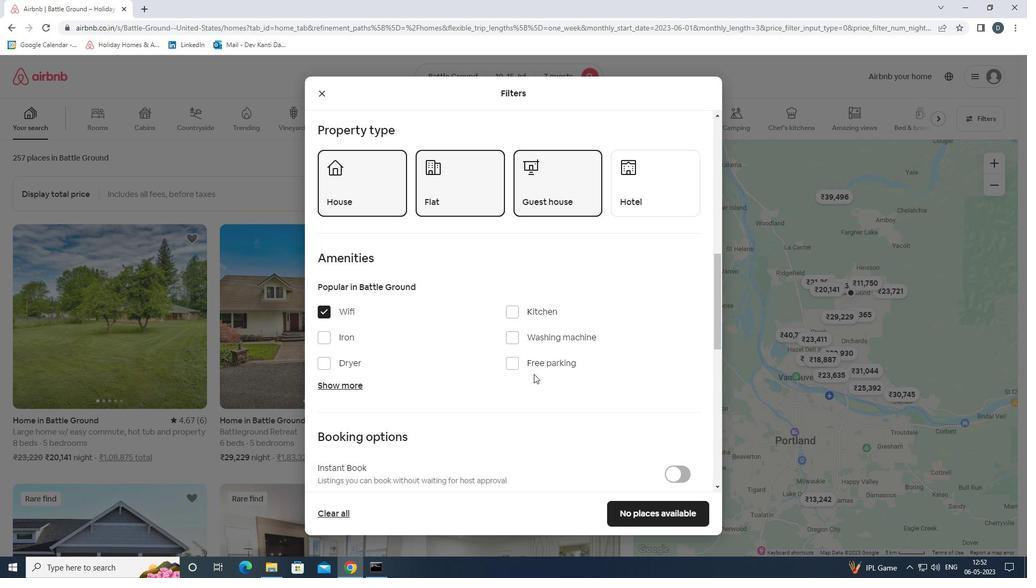 
Action: Mouse pressed left at (542, 364)
Screenshot: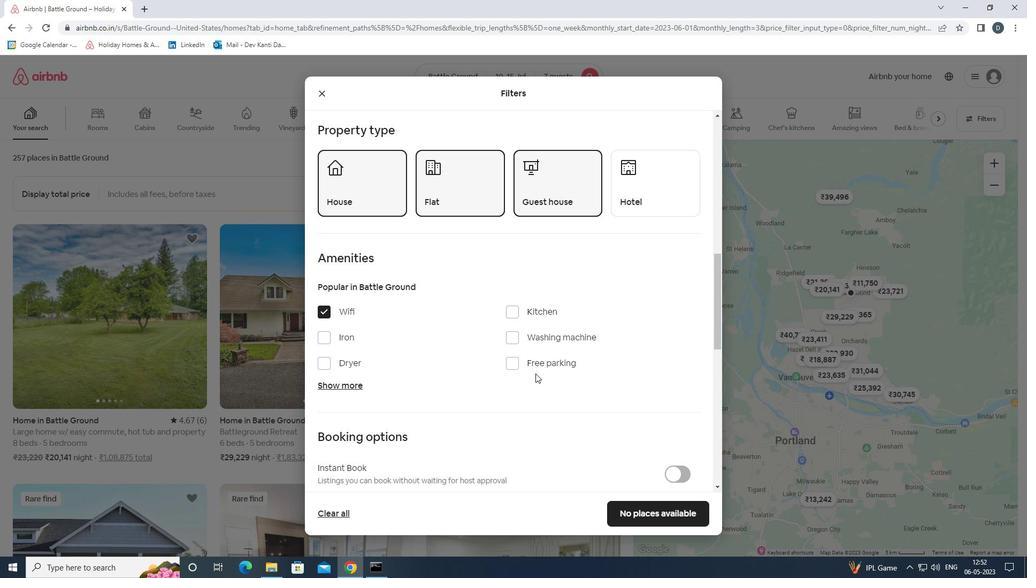 
Action: Mouse moved to (546, 362)
Screenshot: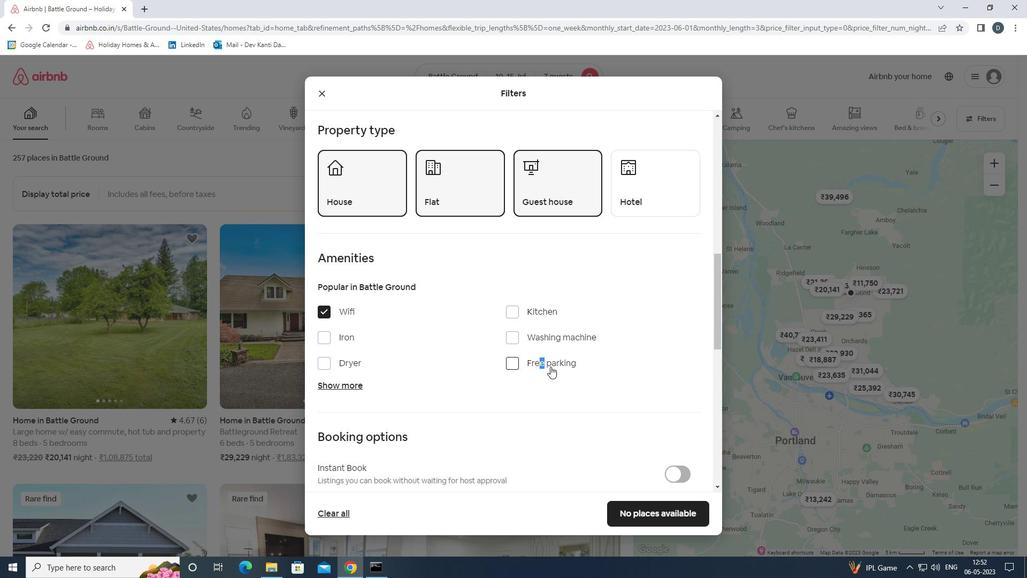 
Action: Mouse pressed left at (546, 362)
Screenshot: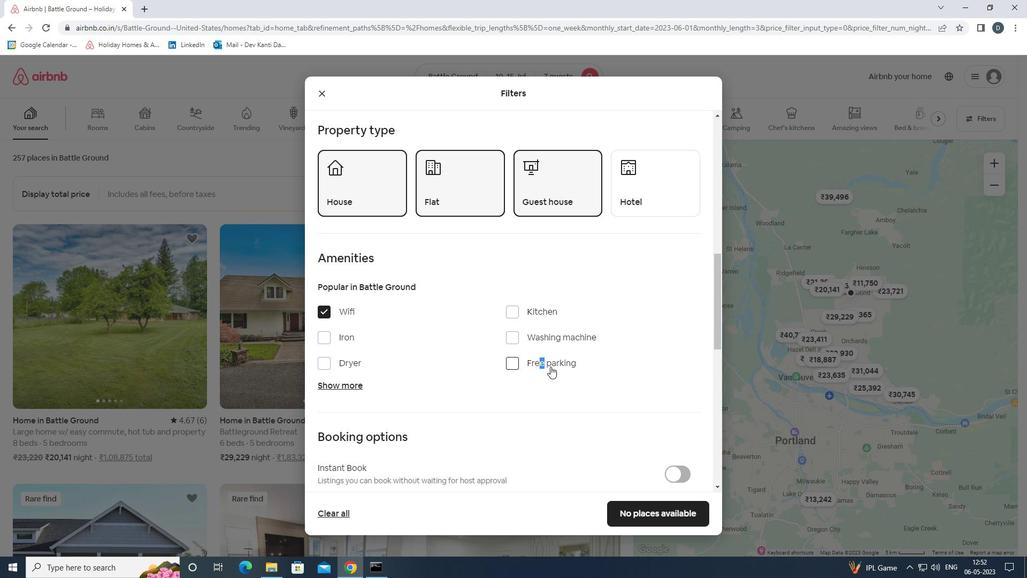 
Action: Mouse moved to (354, 389)
Screenshot: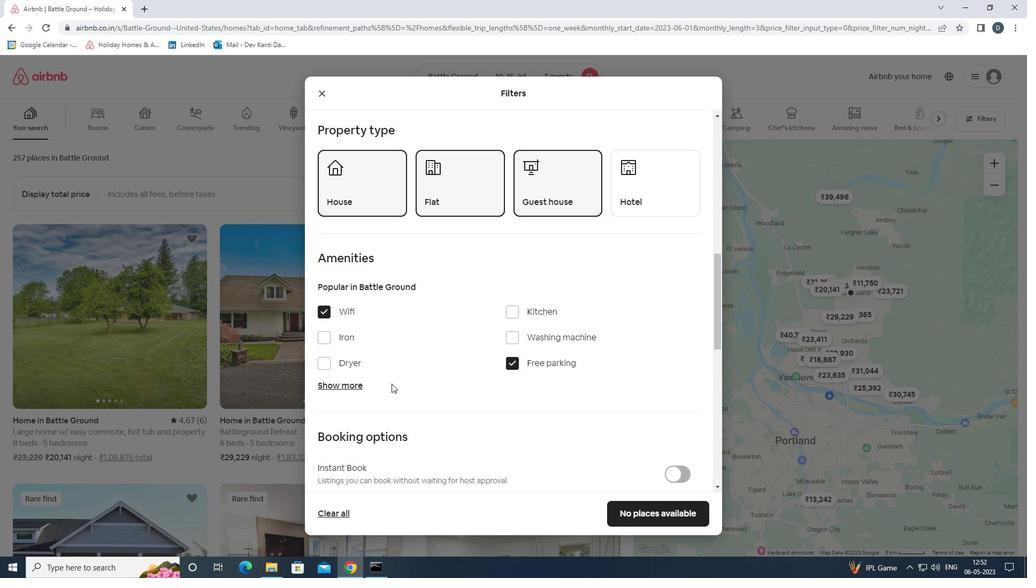 
Action: Mouse pressed left at (354, 389)
Screenshot: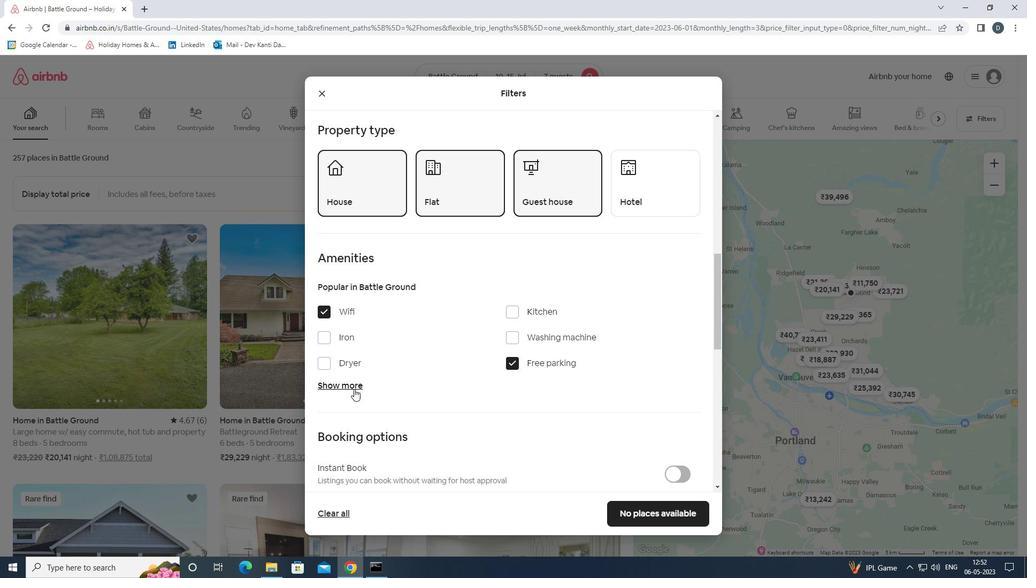 
Action: Mouse moved to (405, 407)
Screenshot: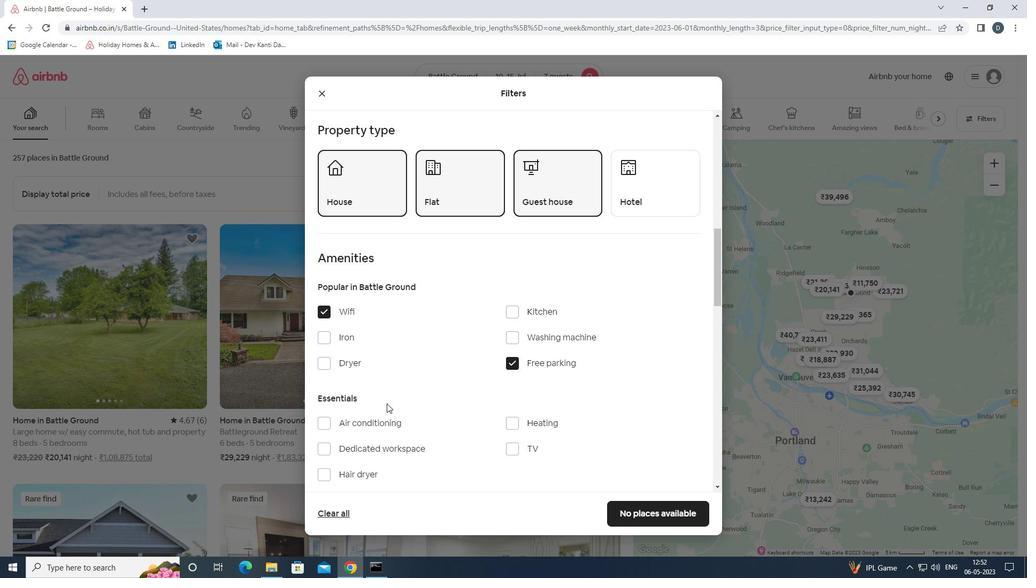 
Action: Mouse scrolled (405, 406) with delta (0, 0)
Screenshot: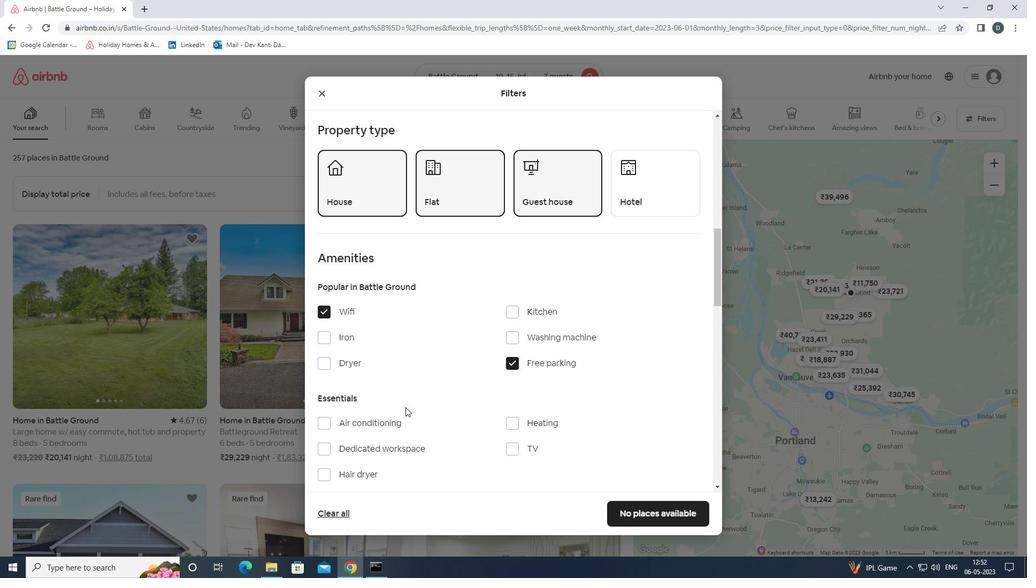 
Action: Mouse moved to (527, 389)
Screenshot: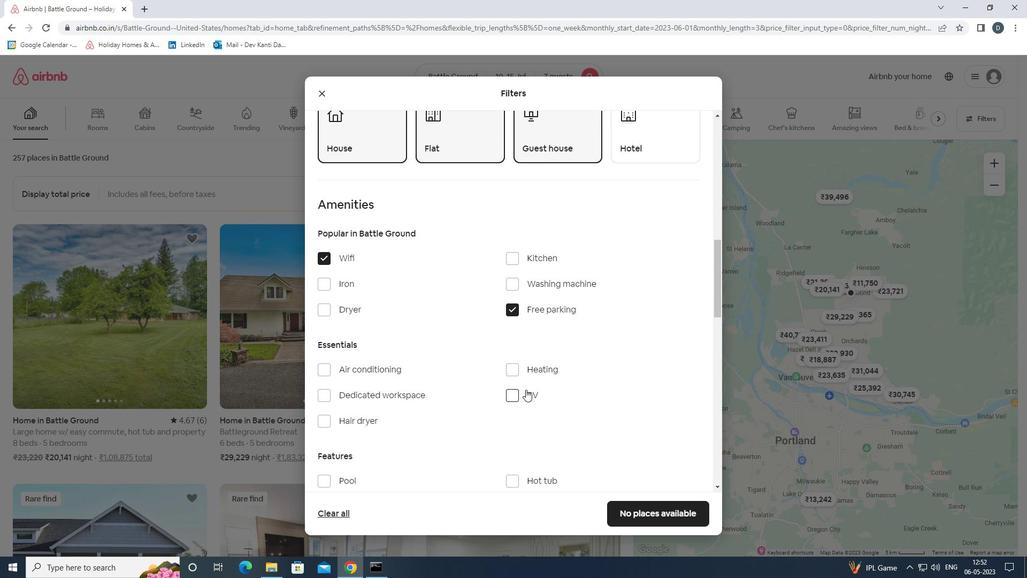 
Action: Mouse pressed left at (527, 389)
Screenshot: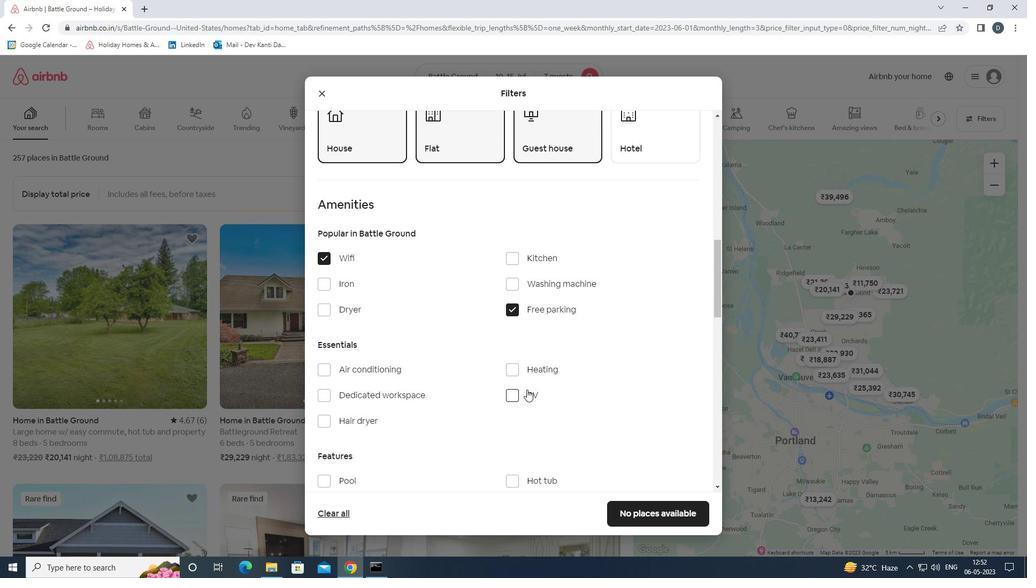 
Action: Mouse scrolled (527, 389) with delta (0, 0)
Screenshot: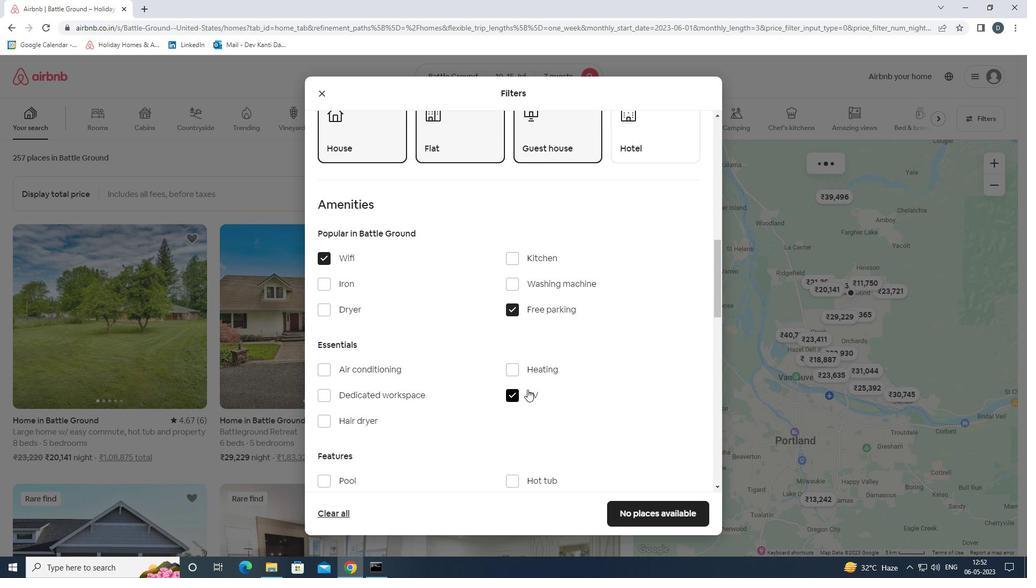 
Action: Mouse scrolled (527, 389) with delta (0, 0)
Screenshot: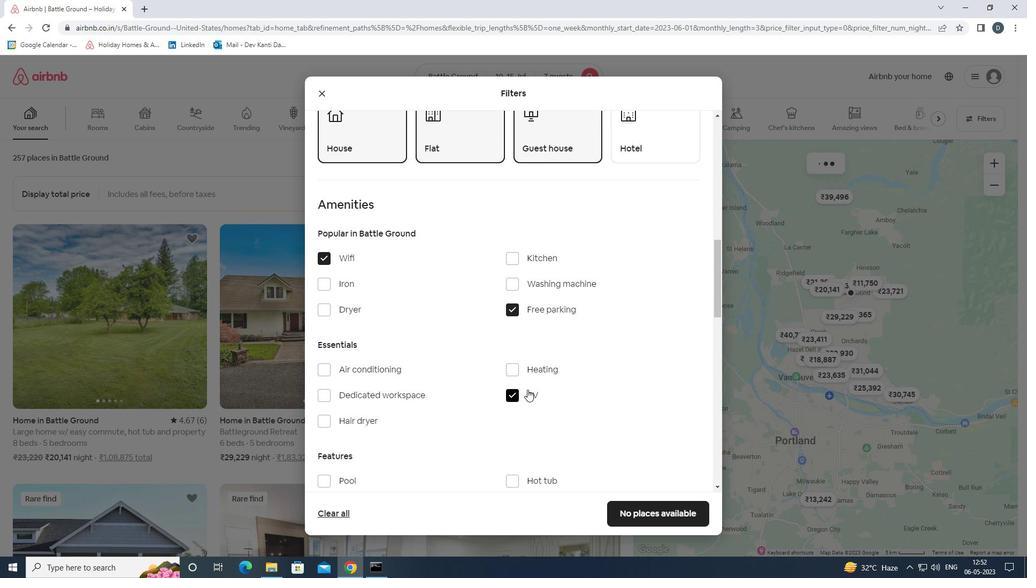 
Action: Mouse scrolled (527, 389) with delta (0, 0)
Screenshot: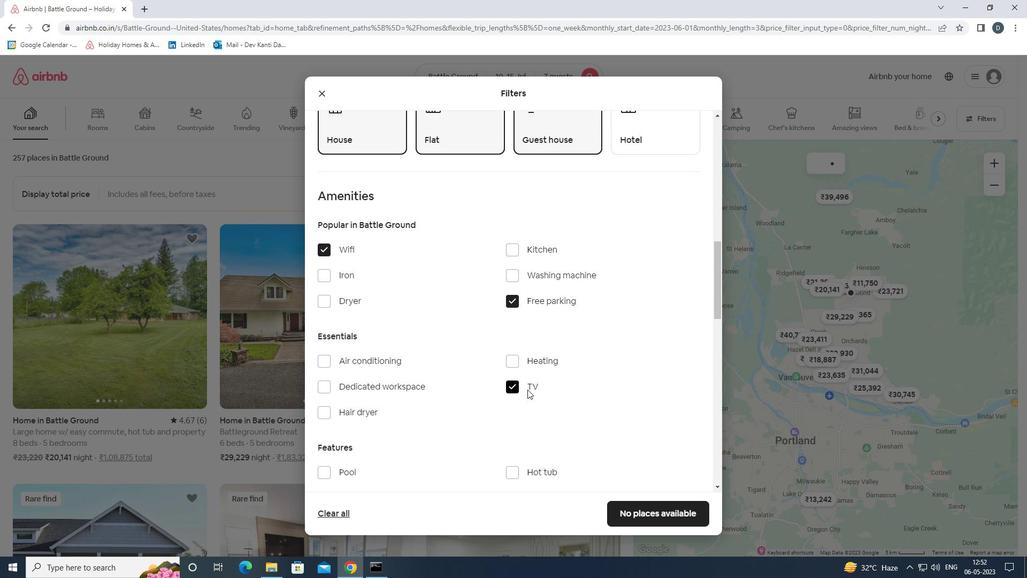 
Action: Mouse moved to (354, 374)
Screenshot: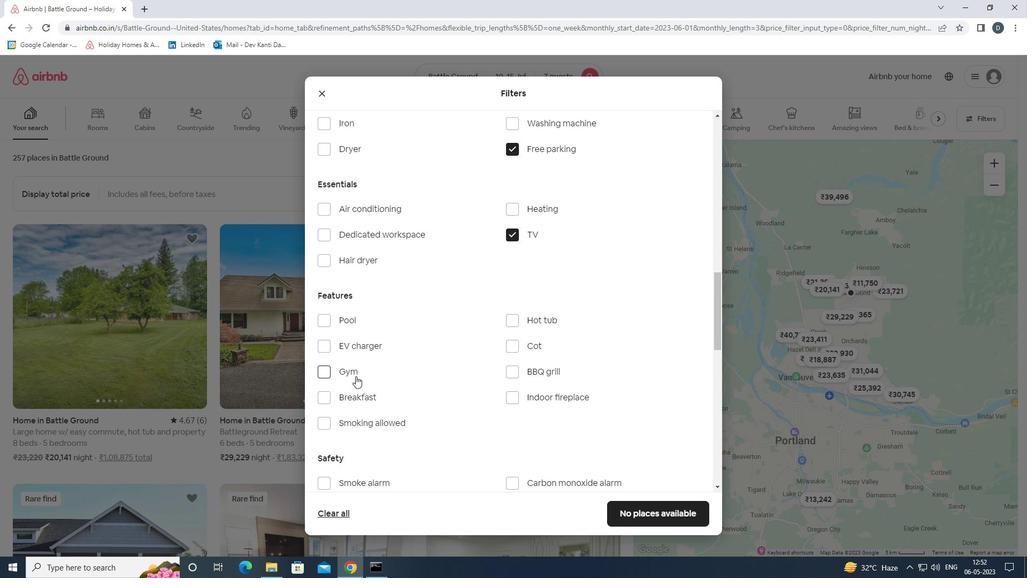 
Action: Mouse pressed left at (354, 374)
Screenshot: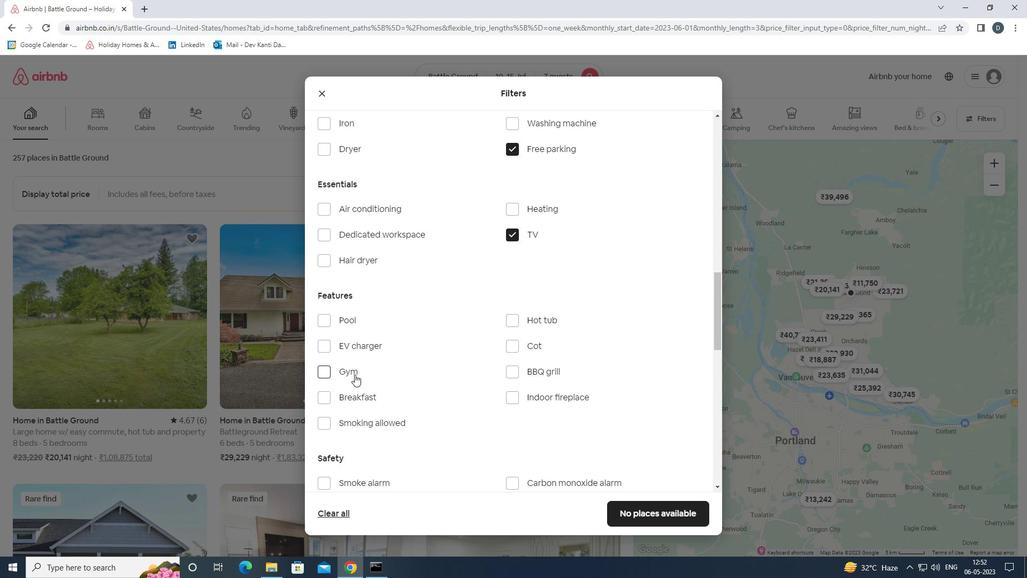 
Action: Mouse moved to (360, 394)
Screenshot: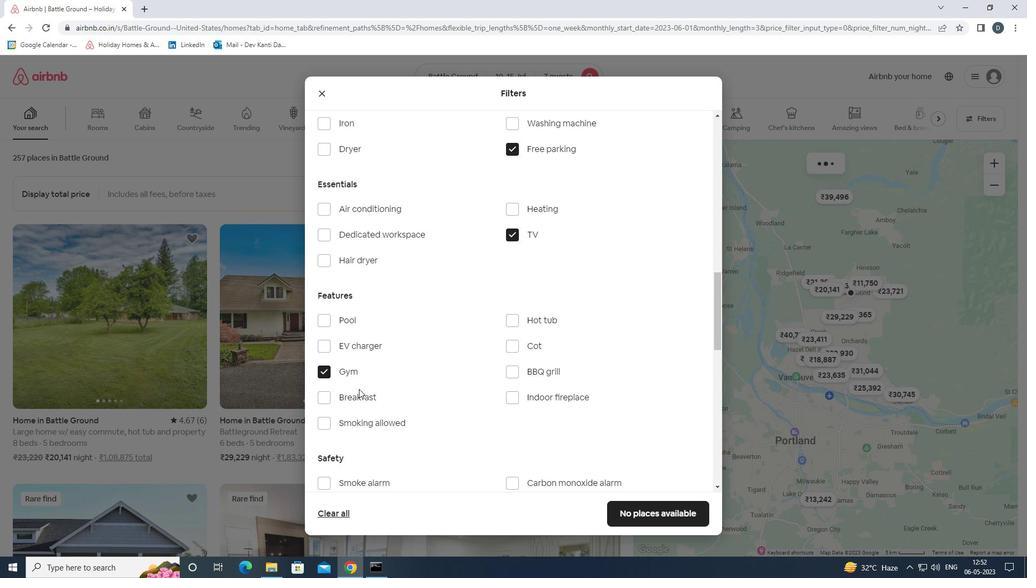 
Action: Mouse pressed left at (360, 394)
Screenshot: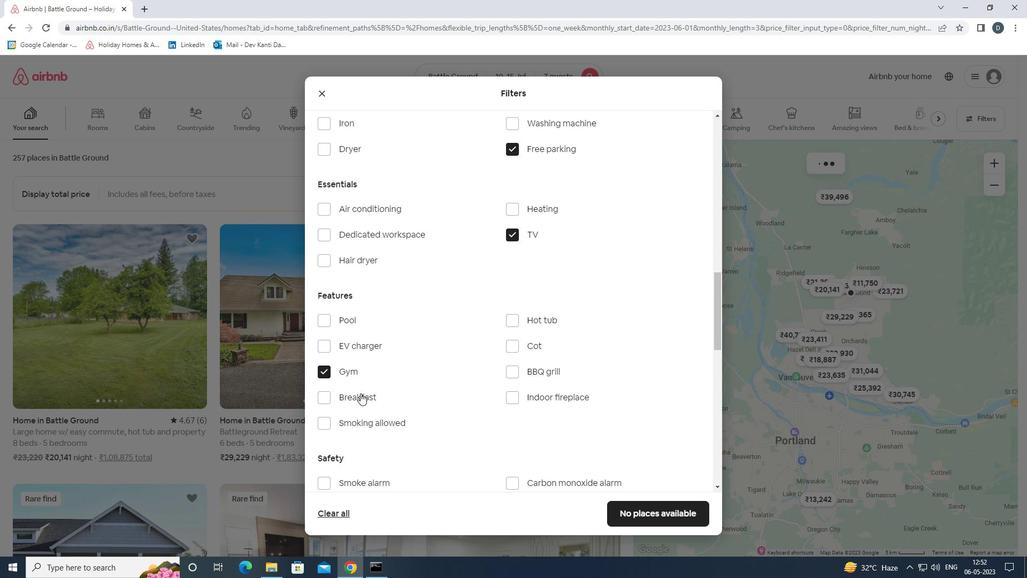 
Action: Mouse moved to (476, 382)
Screenshot: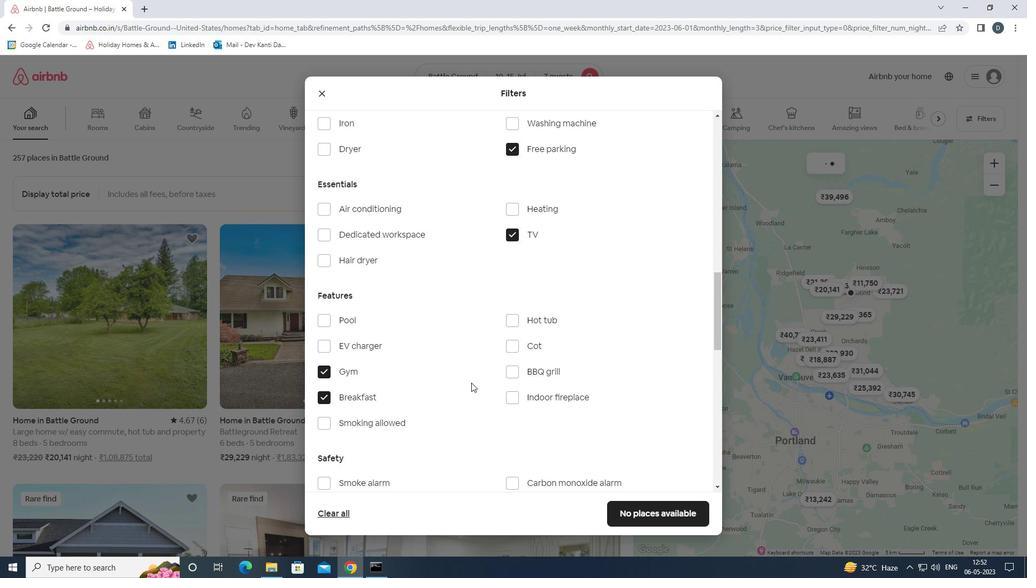 
Action: Mouse scrolled (476, 382) with delta (0, 0)
Screenshot: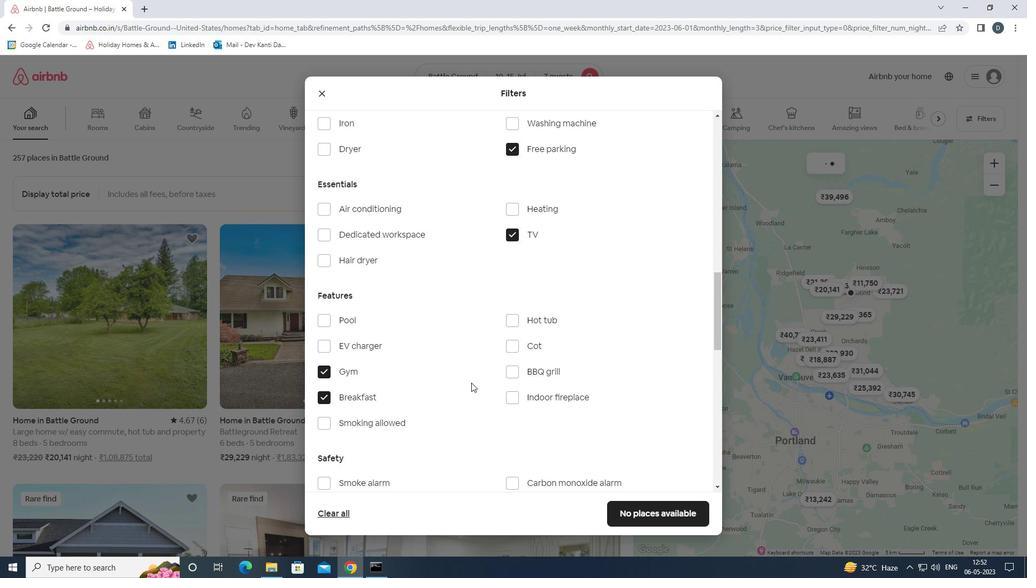 
Action: Mouse moved to (490, 384)
Screenshot: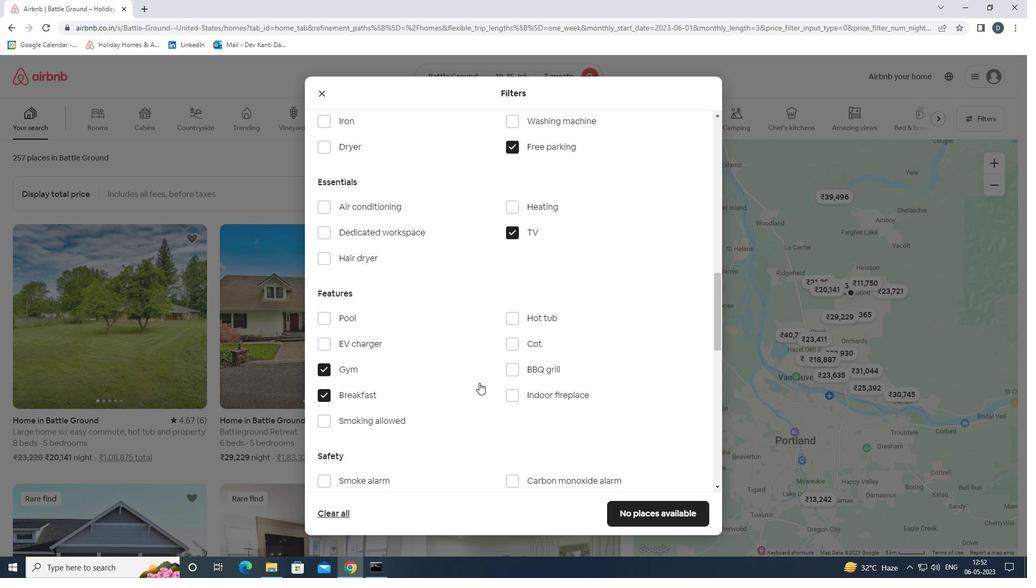 
Action: Mouse scrolled (490, 384) with delta (0, 0)
Screenshot: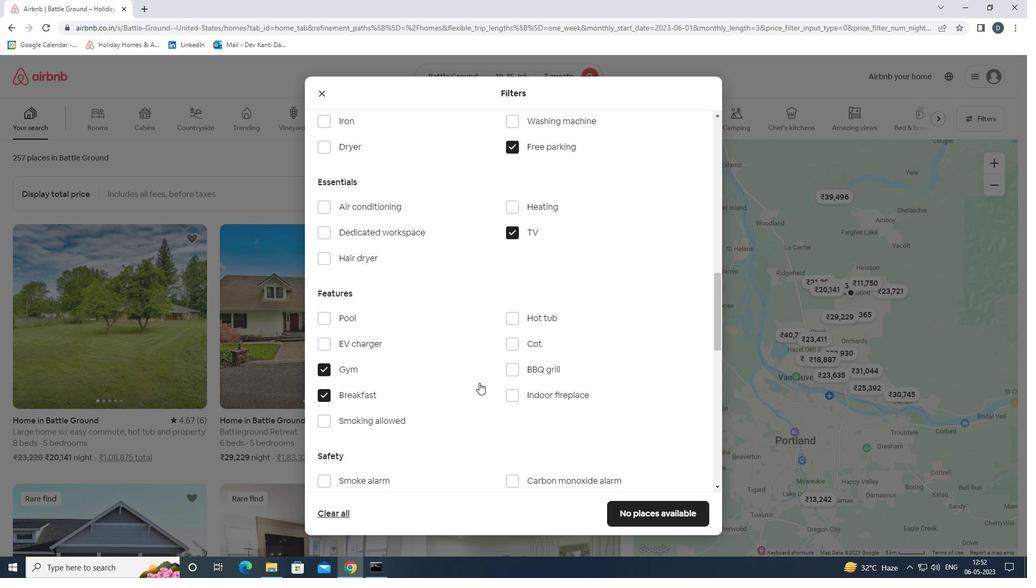 
Action: Mouse moved to (510, 387)
Screenshot: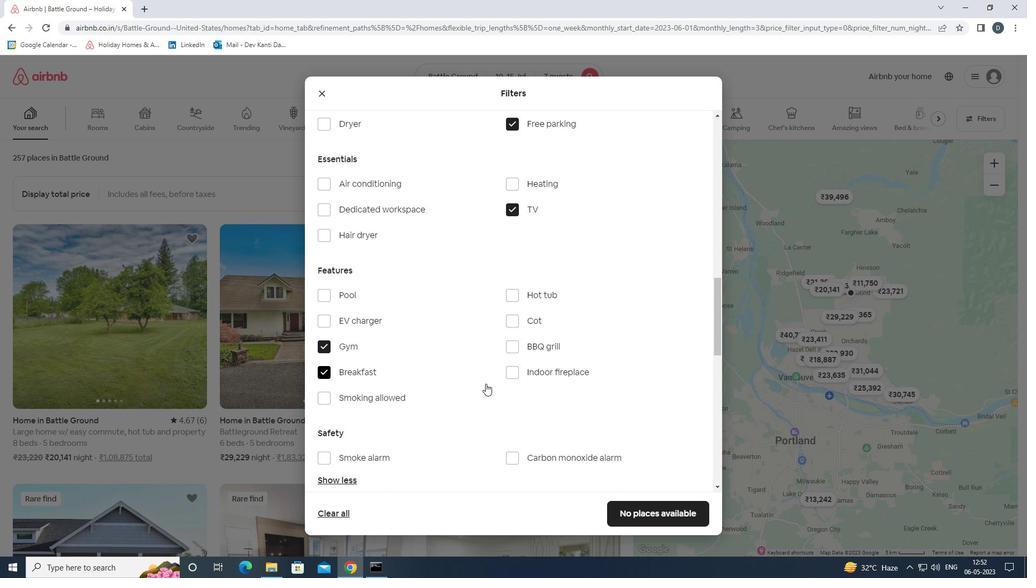 
Action: Mouse scrolled (510, 387) with delta (0, 0)
Screenshot: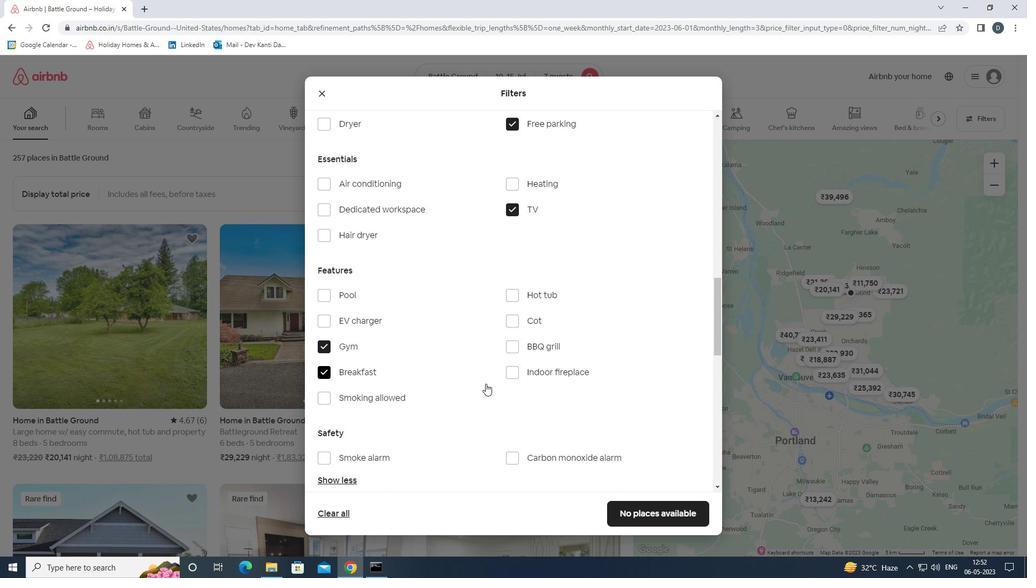 
Action: Mouse moved to (544, 389)
Screenshot: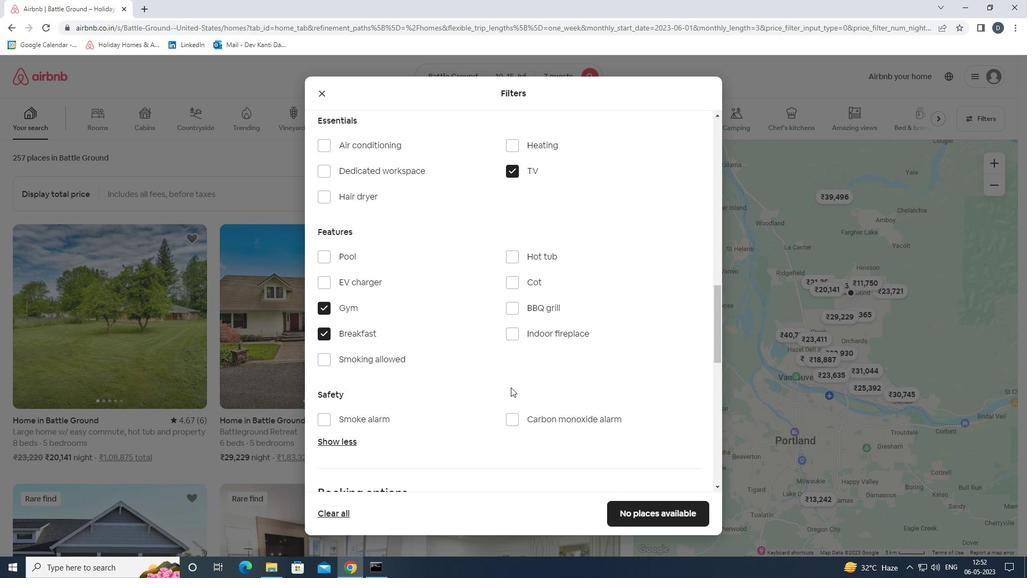 
Action: Mouse scrolled (544, 389) with delta (0, 0)
Screenshot: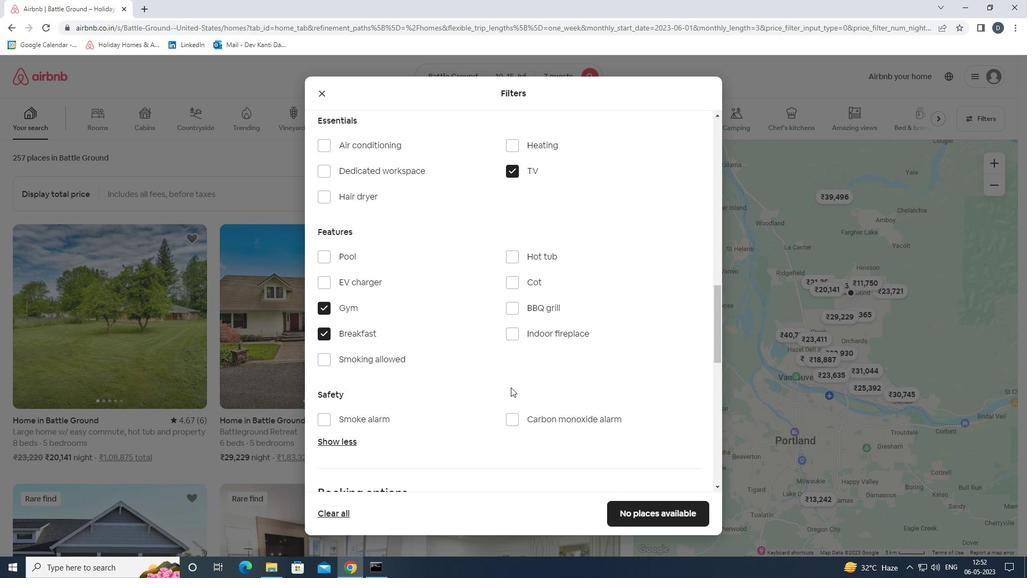 
Action: Mouse moved to (609, 387)
Screenshot: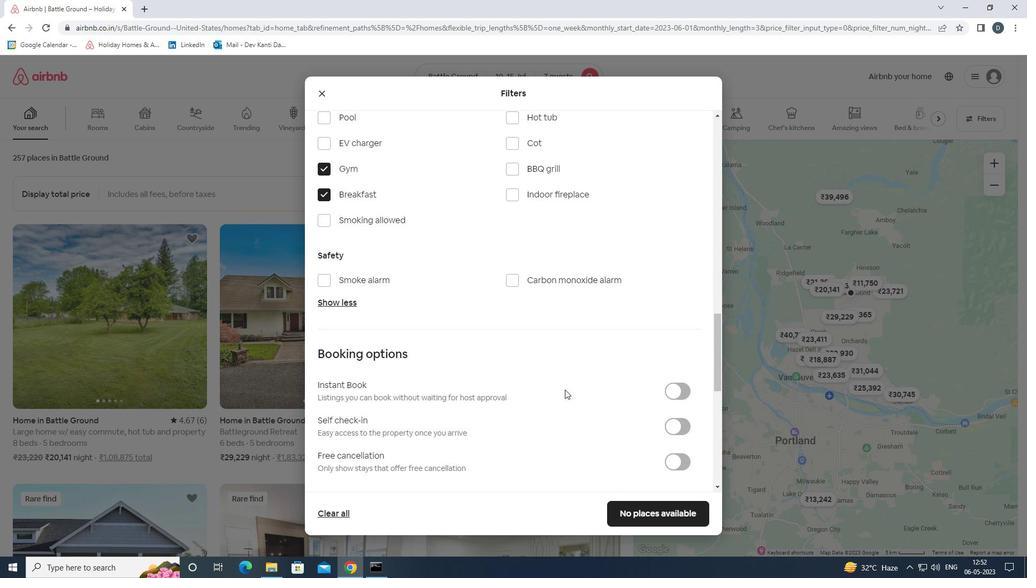 
Action: Mouse scrolled (609, 386) with delta (0, 0)
Screenshot: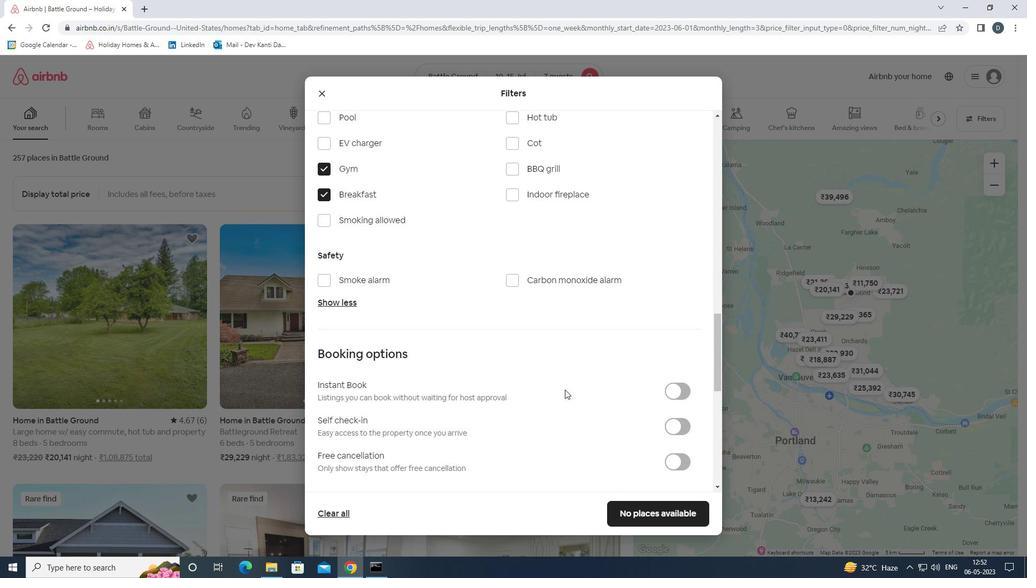 
Action: Mouse moved to (679, 370)
Screenshot: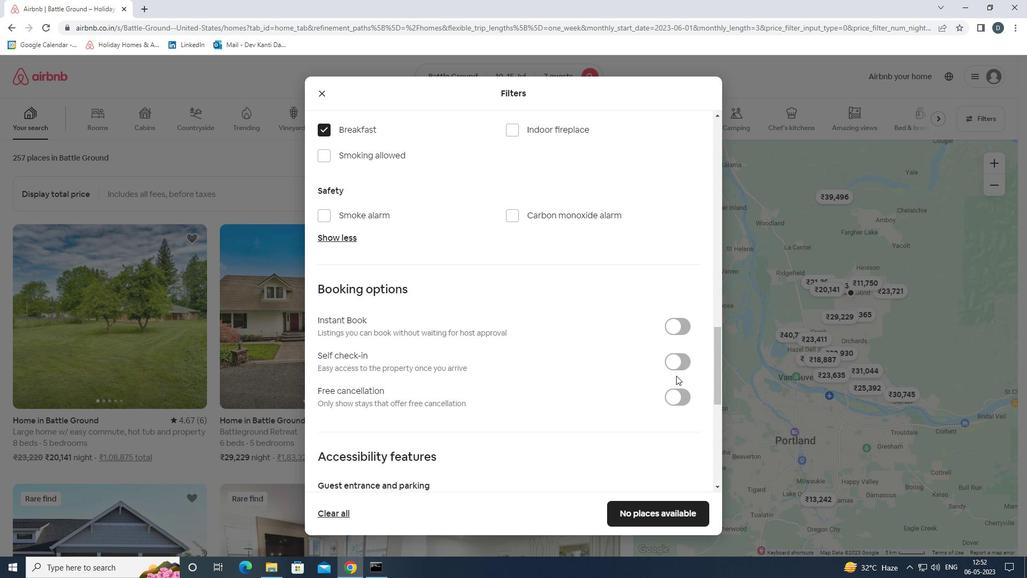 
Action: Mouse pressed left at (679, 370)
Screenshot: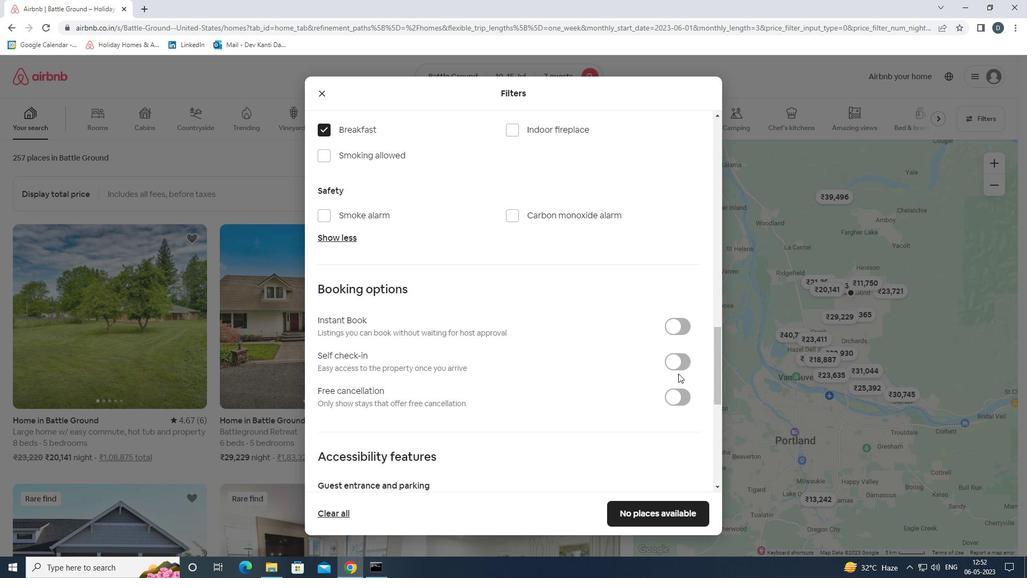
Action: Mouse scrolled (679, 369) with delta (0, 0)
Screenshot: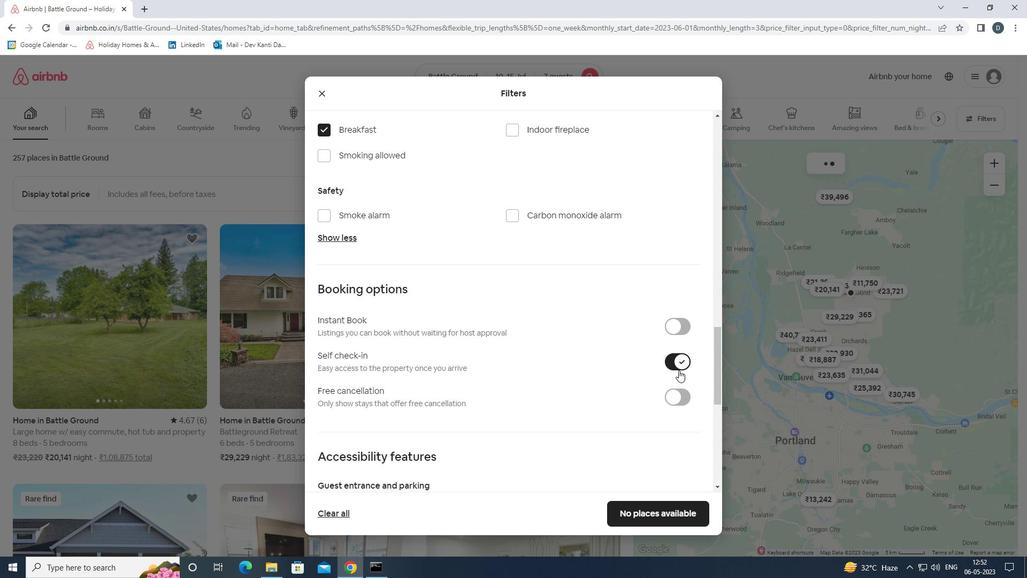 
Action: Mouse scrolled (679, 369) with delta (0, 0)
Screenshot: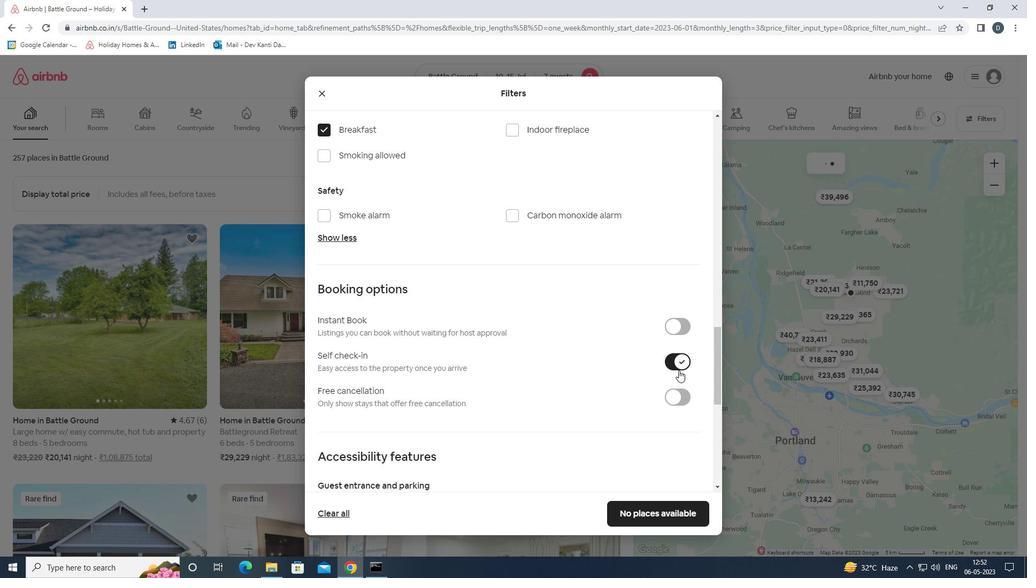 
Action: Mouse scrolled (679, 369) with delta (0, 0)
Screenshot: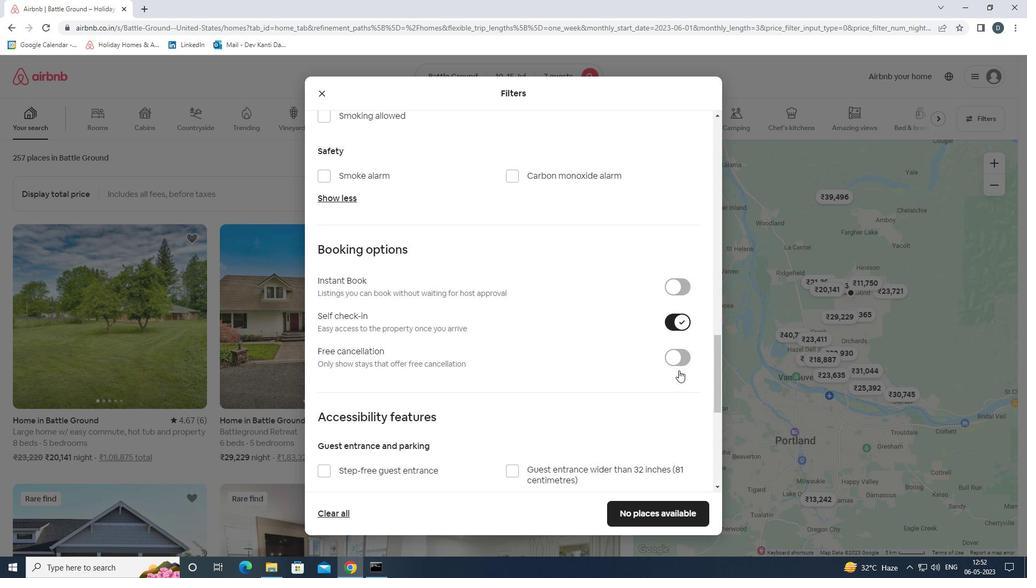 
Action: Mouse scrolled (679, 369) with delta (0, 0)
Screenshot: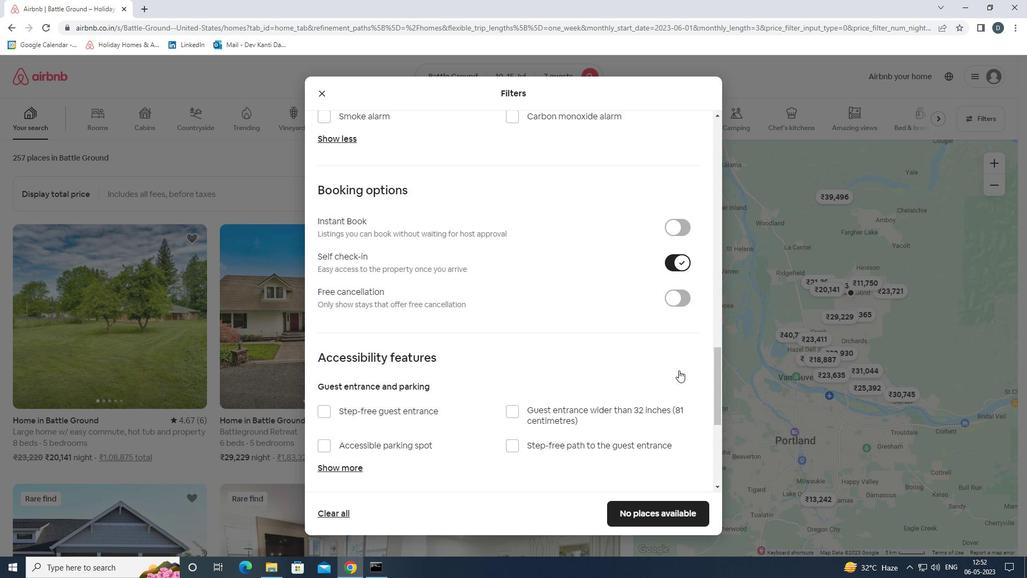 
Action: Mouse scrolled (679, 369) with delta (0, 0)
Screenshot: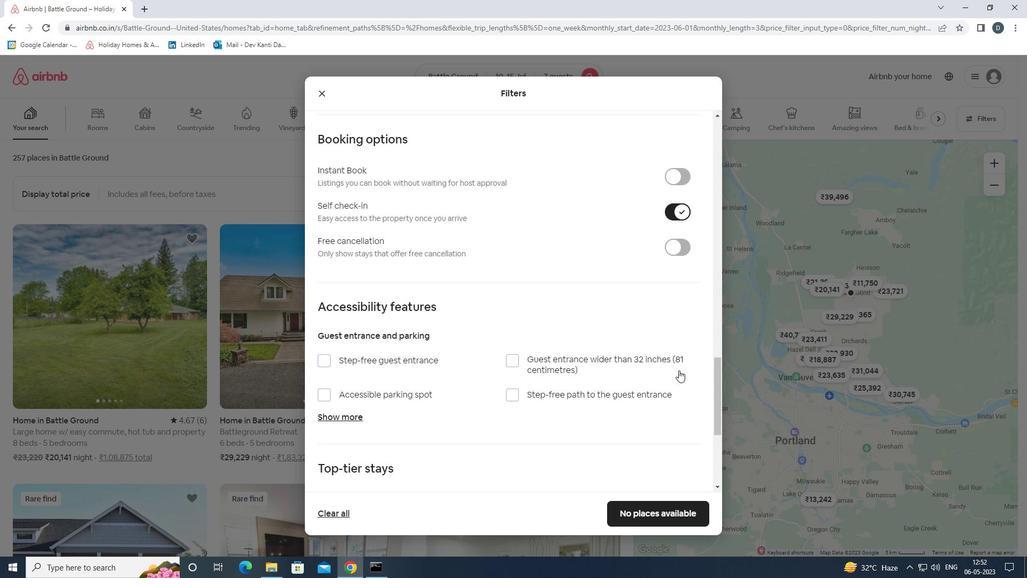 
Action: Mouse moved to (679, 370)
Screenshot: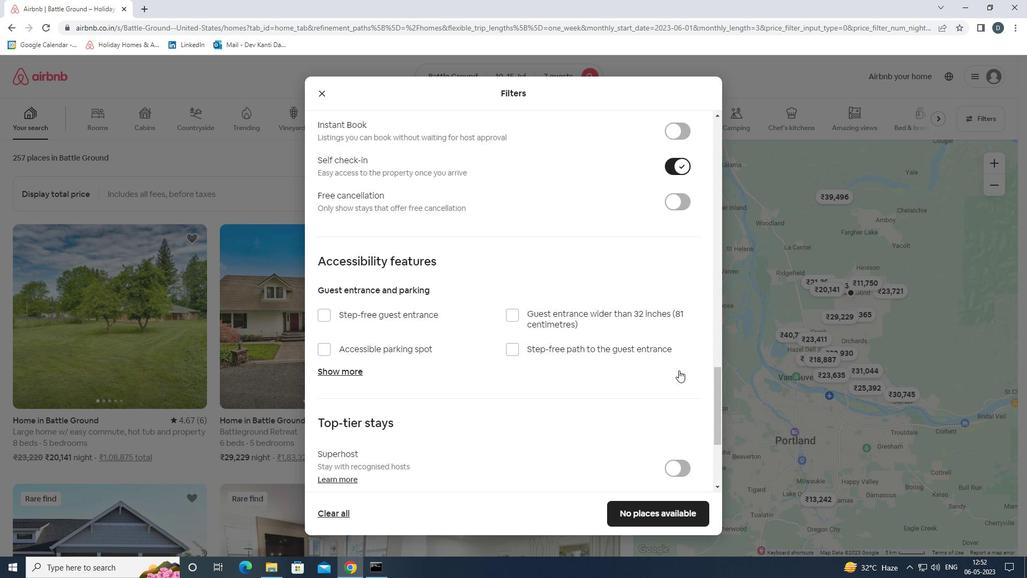 
Action: Mouse scrolled (679, 369) with delta (0, 0)
Screenshot: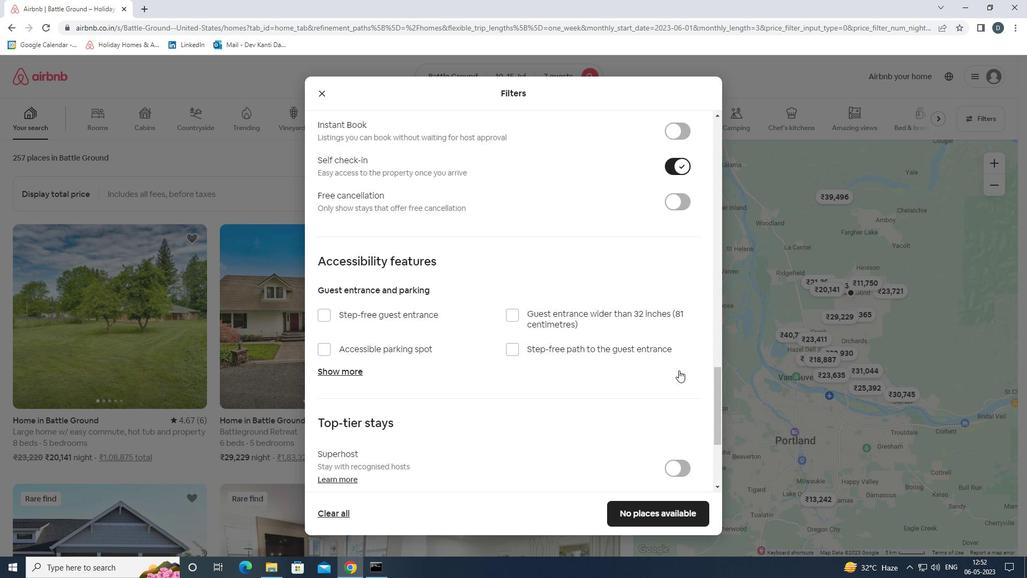 
Action: Mouse moved to (678, 371)
Screenshot: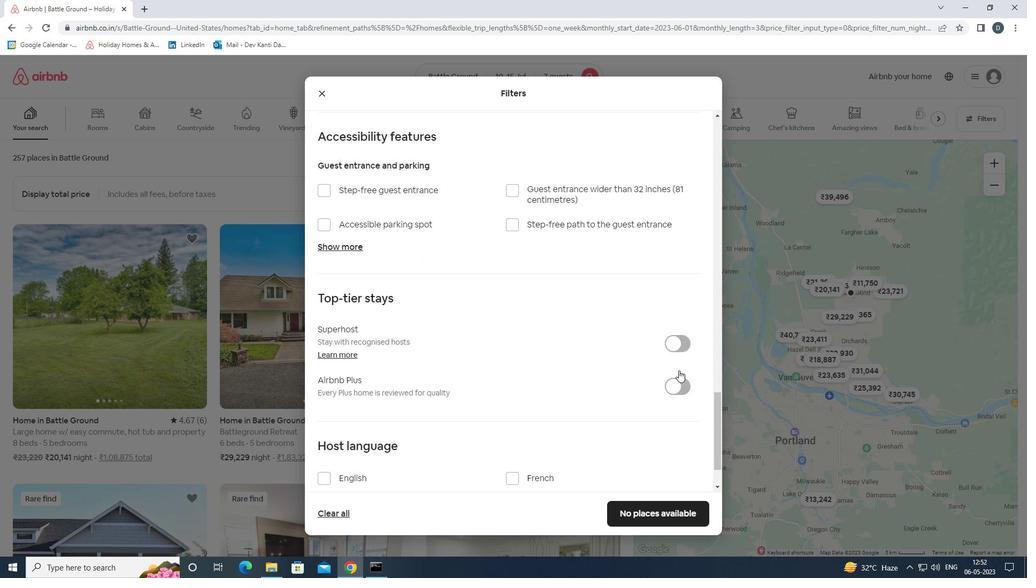 
Action: Mouse scrolled (678, 370) with delta (0, 0)
Screenshot: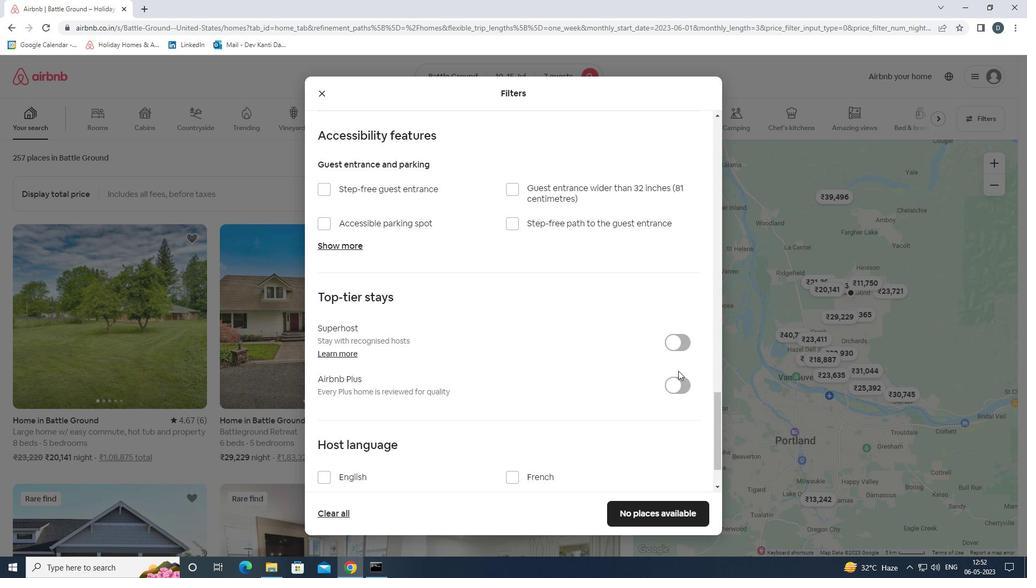 
Action: Mouse scrolled (678, 370) with delta (0, 0)
Screenshot: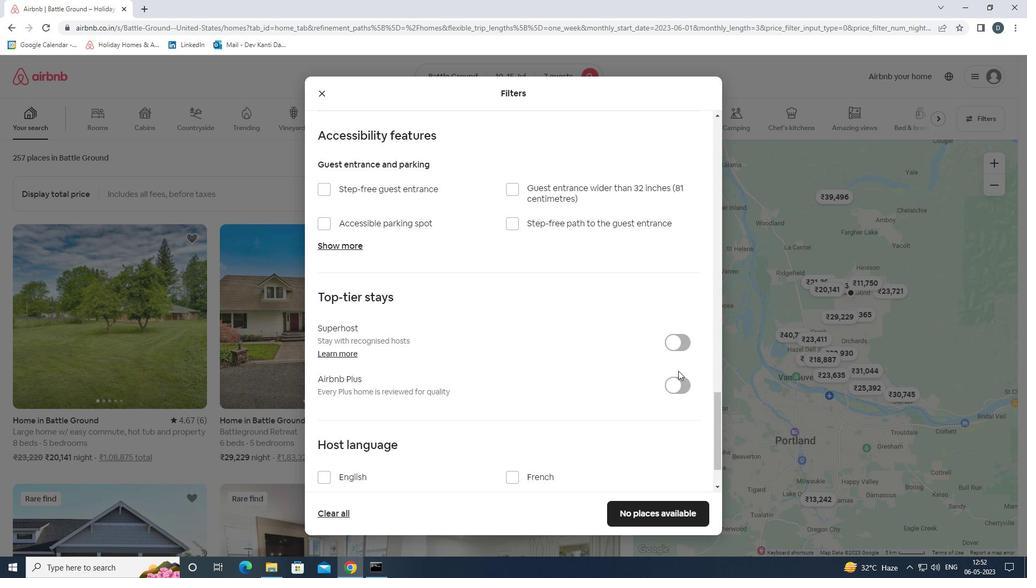 
Action: Mouse scrolled (678, 370) with delta (0, 0)
Screenshot: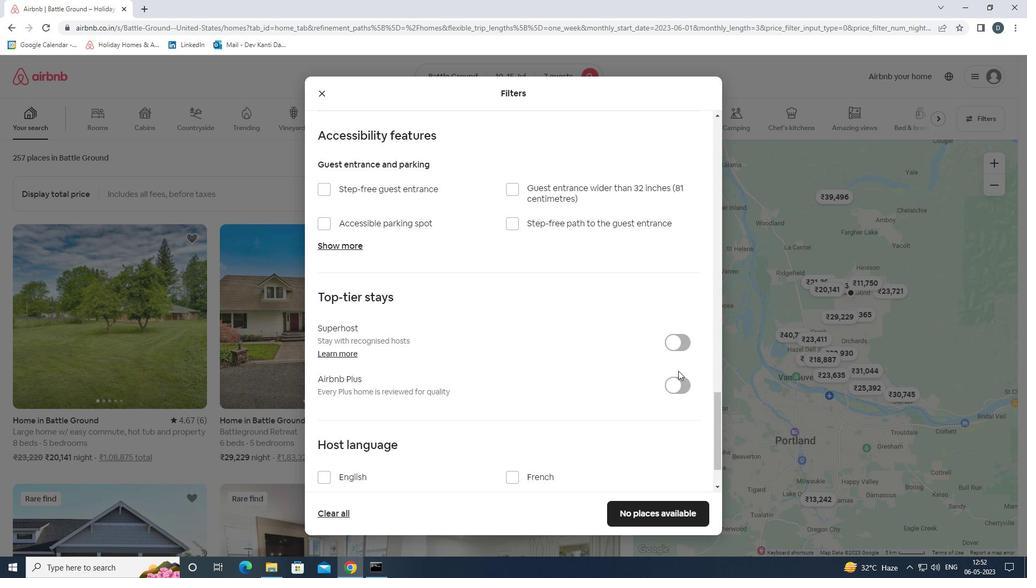 
Action: Mouse moved to (358, 415)
Screenshot: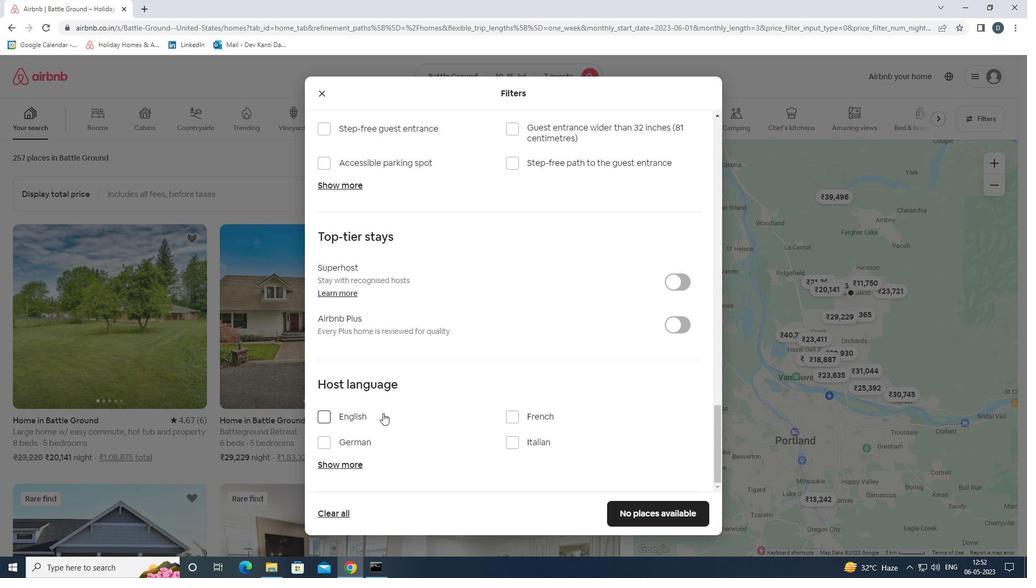 
Action: Mouse pressed left at (358, 415)
Screenshot: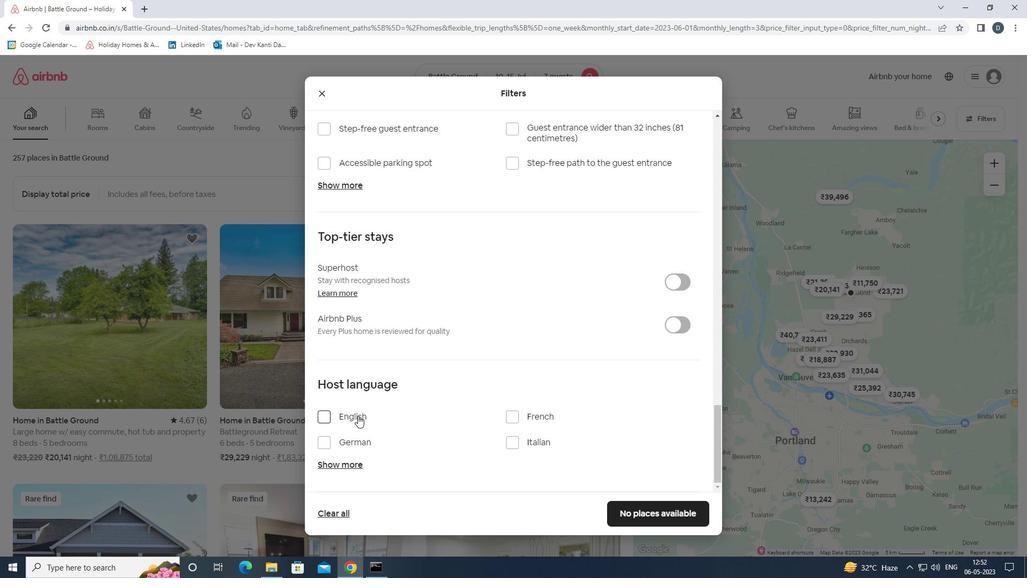 
Action: Mouse moved to (642, 506)
Screenshot: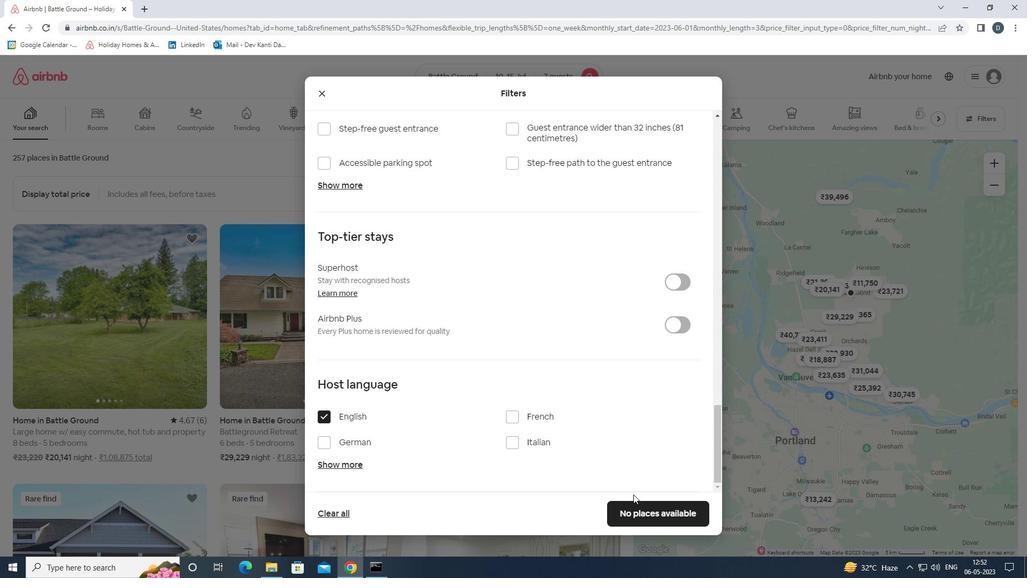 
Action: Mouse pressed left at (642, 506)
Screenshot: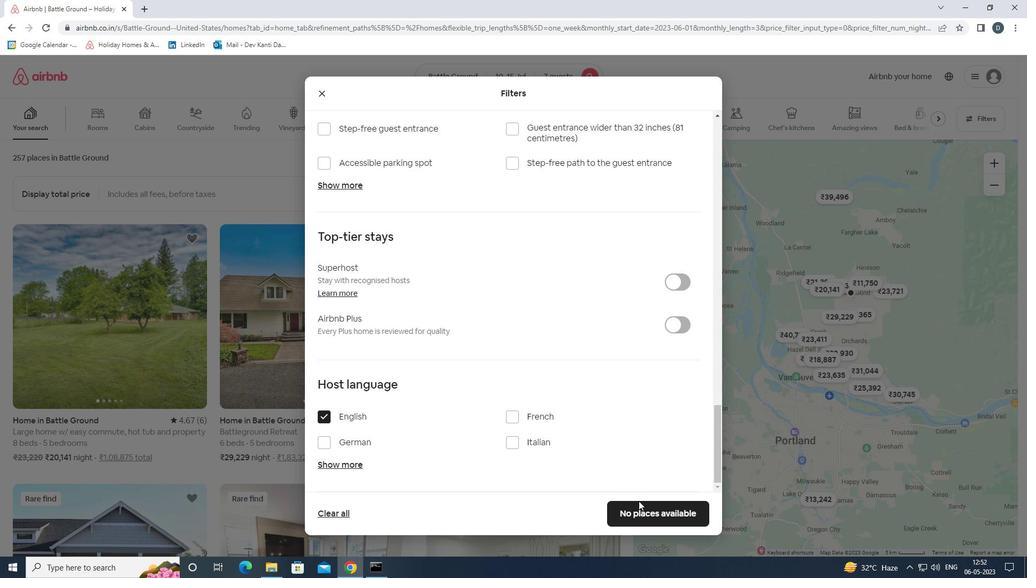 
Action: Mouse moved to (627, 438)
Screenshot: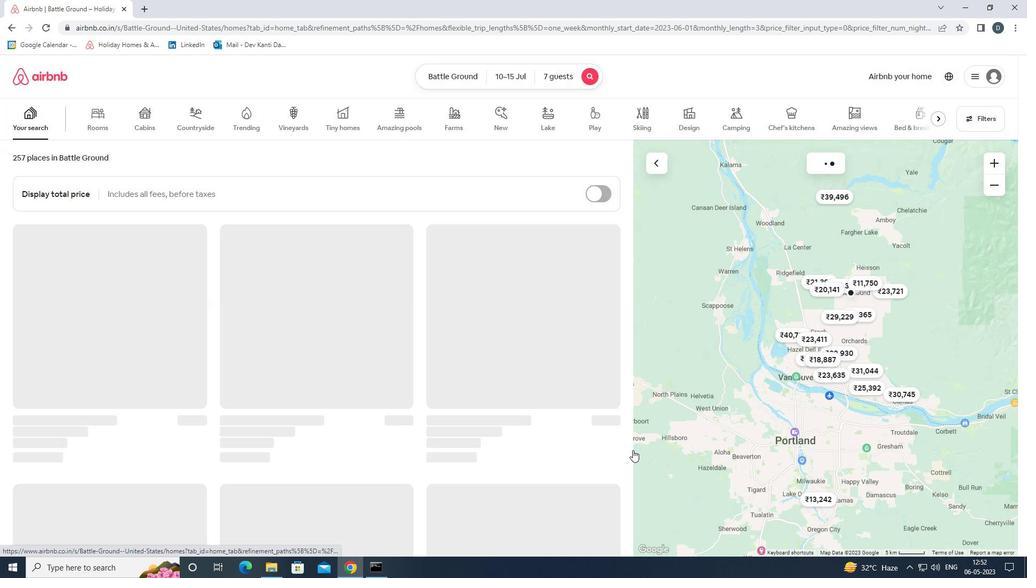 
